 Task: Find connections with filter location Newbury with filter topic #tecnologiawith filter profile language French with filter current company Arcesium with filter school Dibrugarh University with filter industry Agricultural Chemical Manufacturing with filter service category Executive Coaching with filter keywords title Dental Hygienist
Action: Mouse moved to (538, 60)
Screenshot: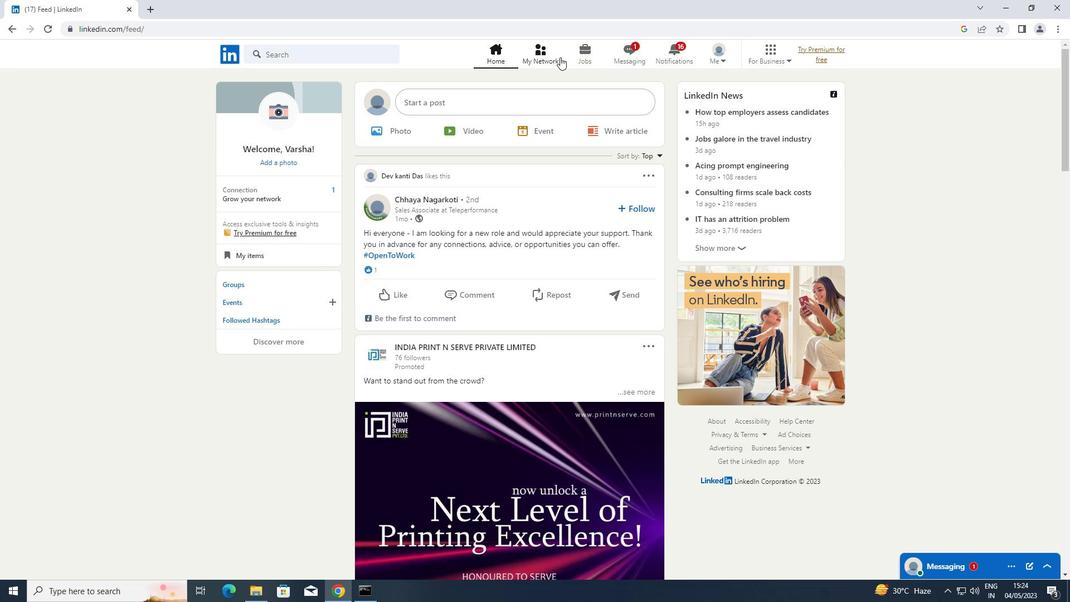 
Action: Mouse pressed left at (538, 60)
Screenshot: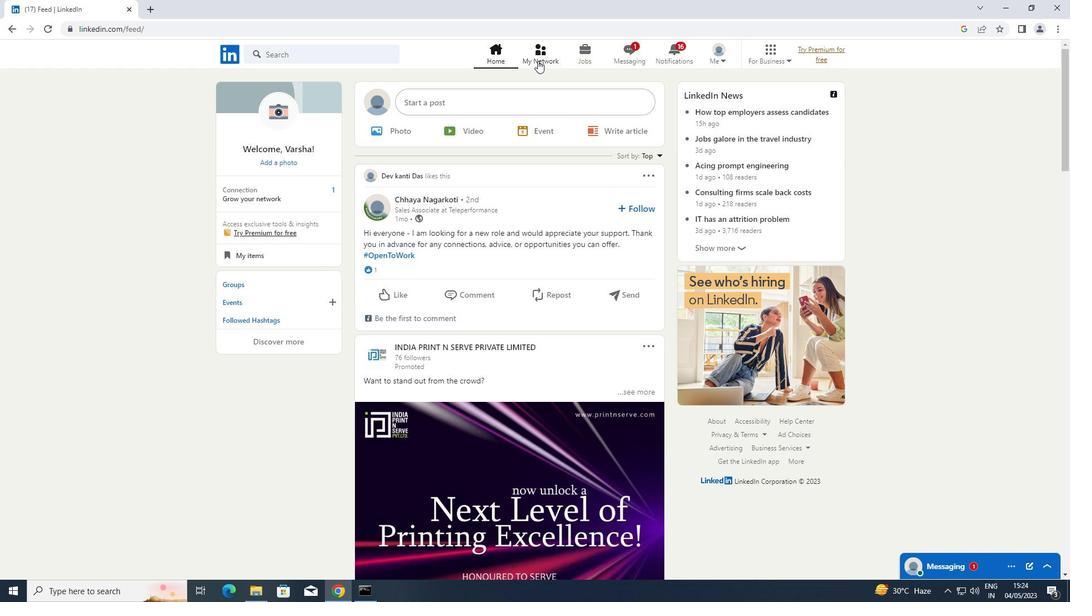 
Action: Mouse moved to (286, 109)
Screenshot: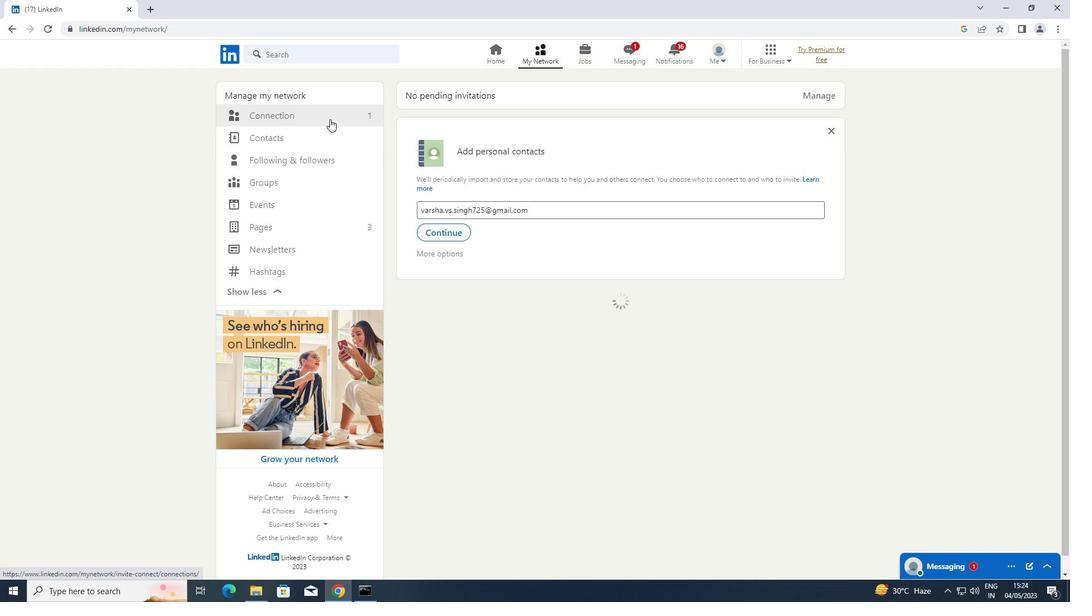 
Action: Mouse pressed left at (286, 109)
Screenshot: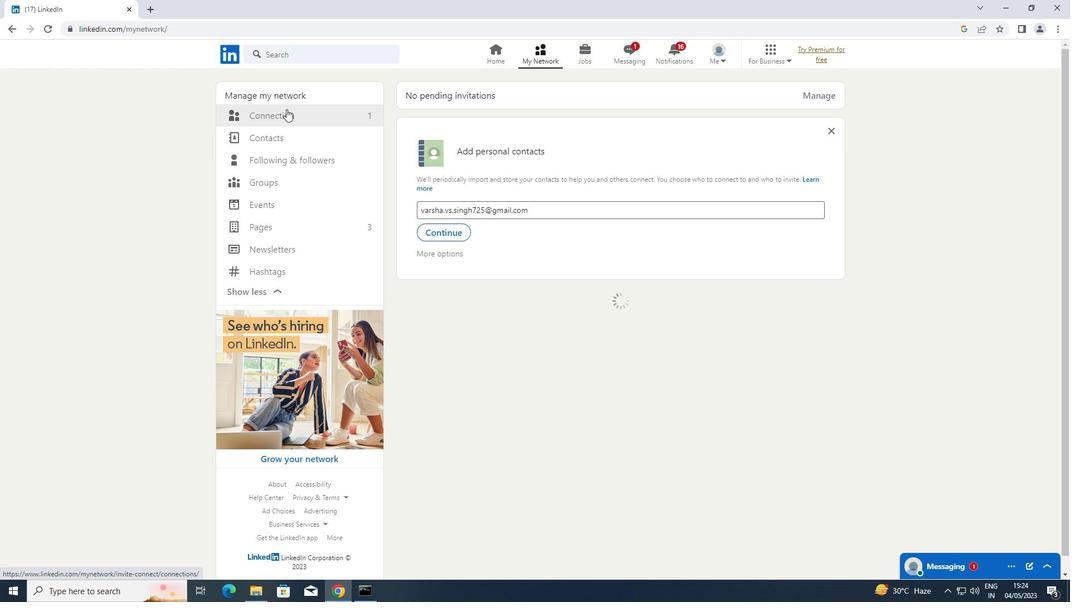 
Action: Mouse moved to (625, 109)
Screenshot: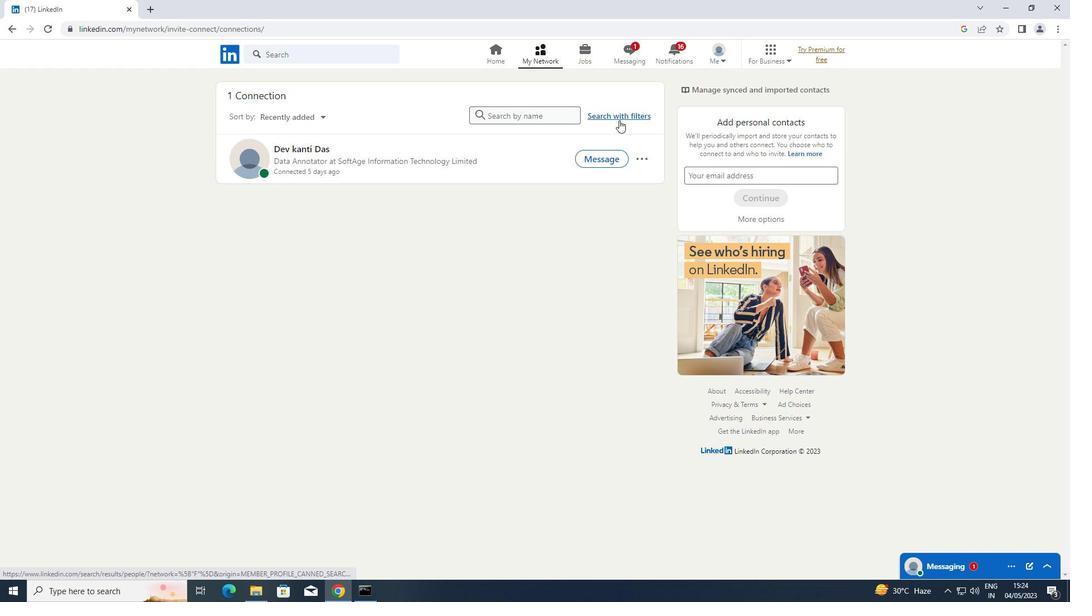 
Action: Mouse pressed left at (625, 109)
Screenshot: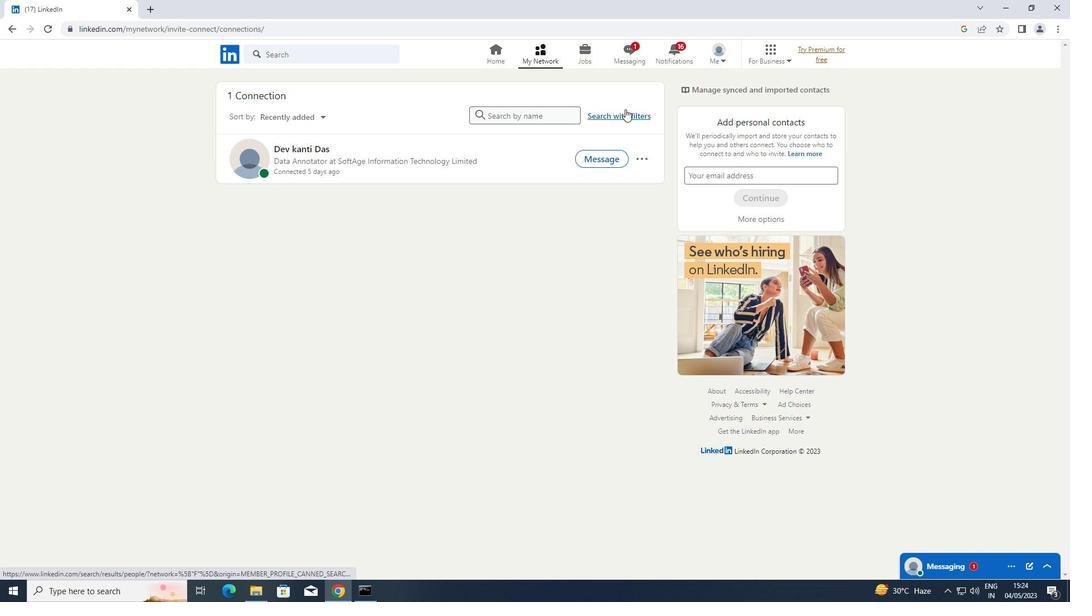 
Action: Mouse moved to (561, 84)
Screenshot: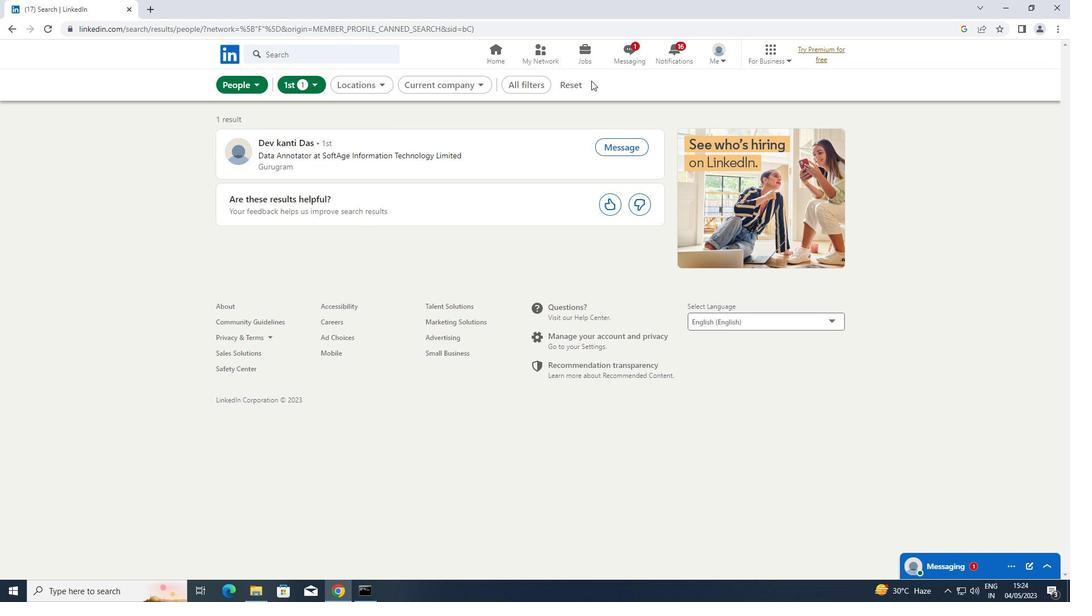 
Action: Mouse pressed left at (561, 84)
Screenshot: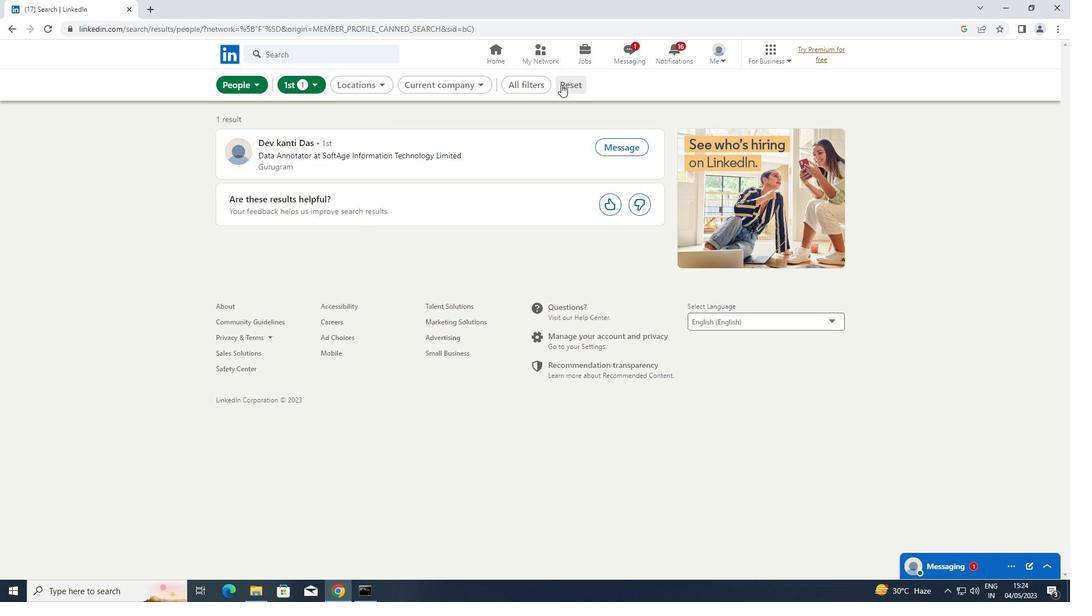 
Action: Mouse moved to (553, 85)
Screenshot: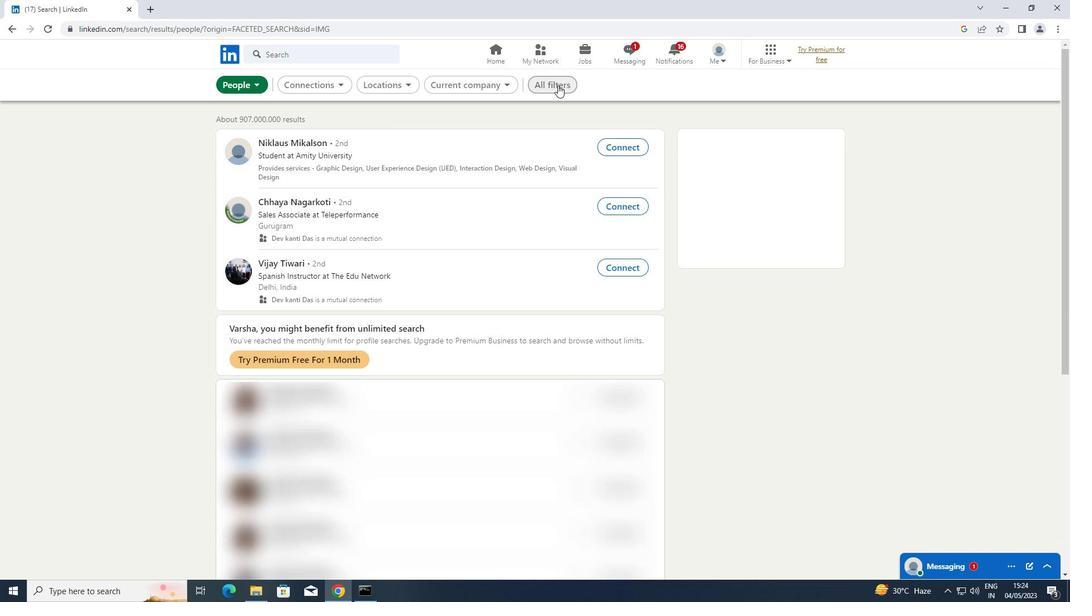 
Action: Mouse pressed left at (553, 85)
Screenshot: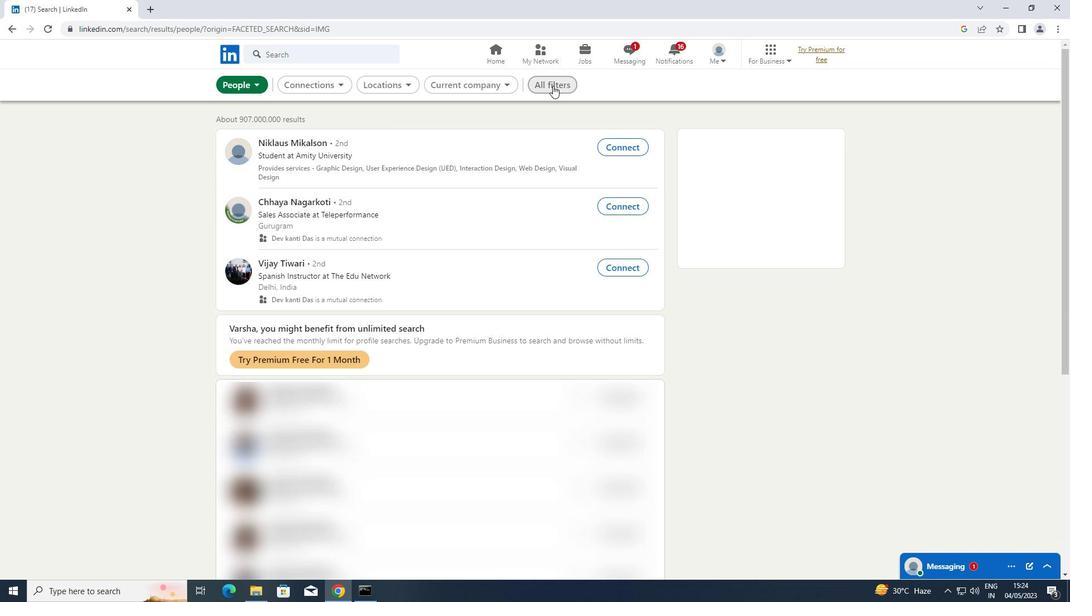 
Action: Mouse moved to (839, 233)
Screenshot: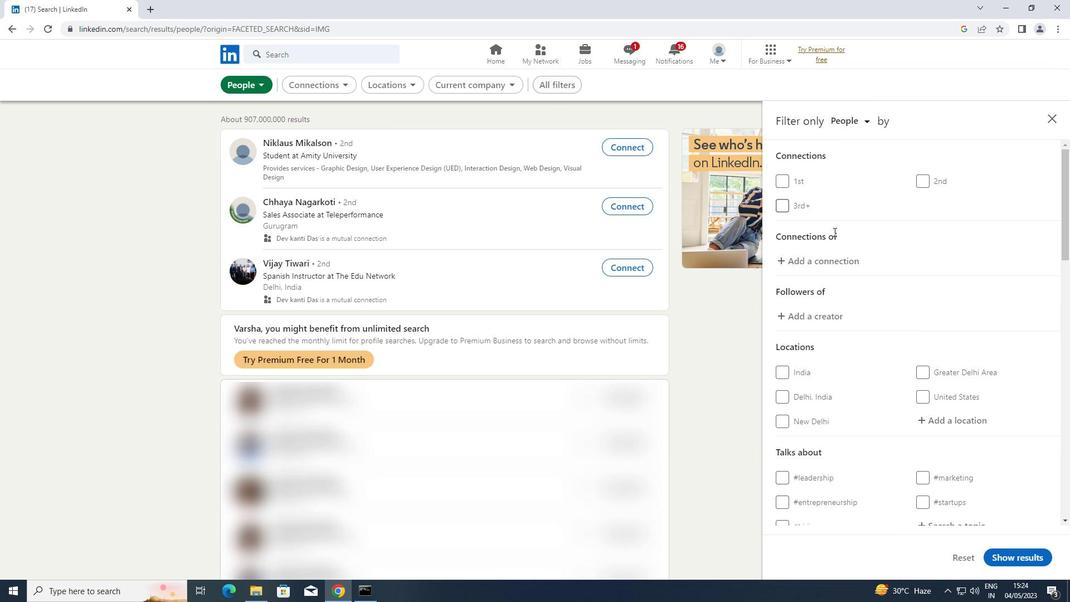 
Action: Mouse scrolled (839, 233) with delta (0, 0)
Screenshot: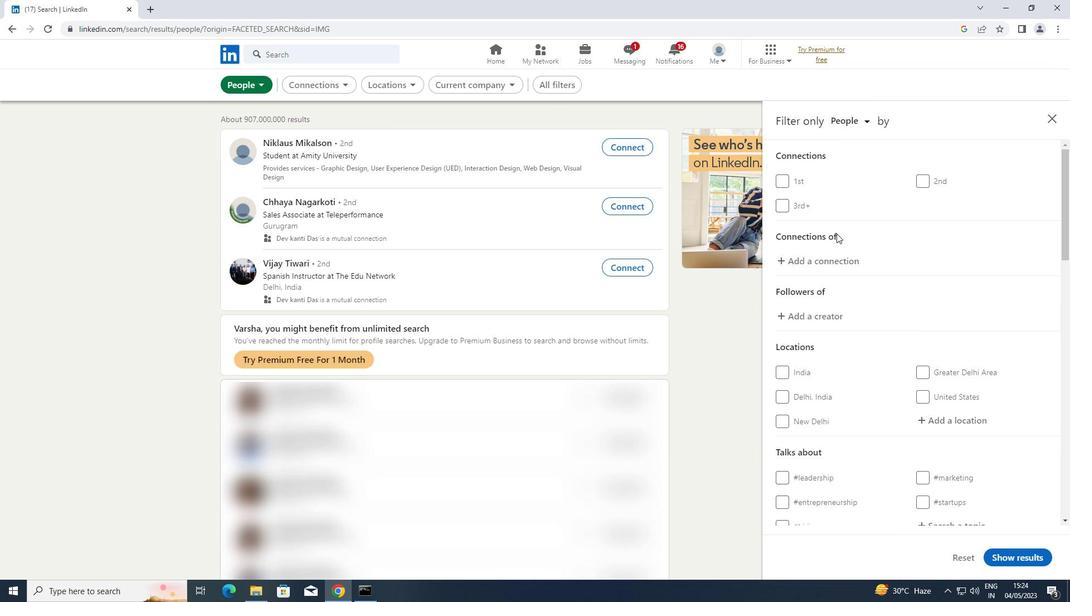 
Action: Mouse scrolled (839, 233) with delta (0, 0)
Screenshot: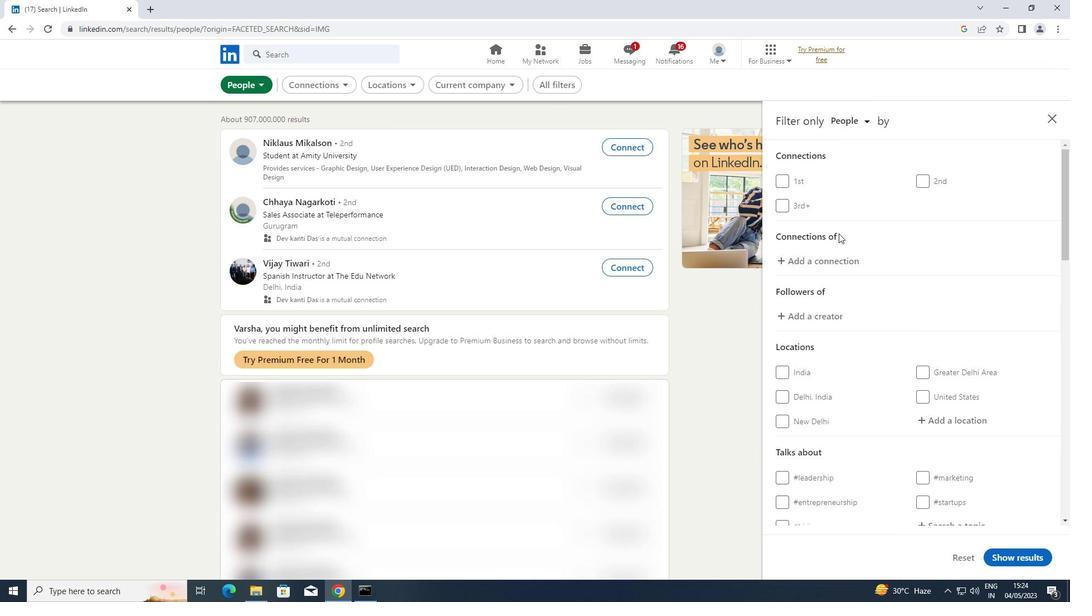 
Action: Mouse moved to (931, 311)
Screenshot: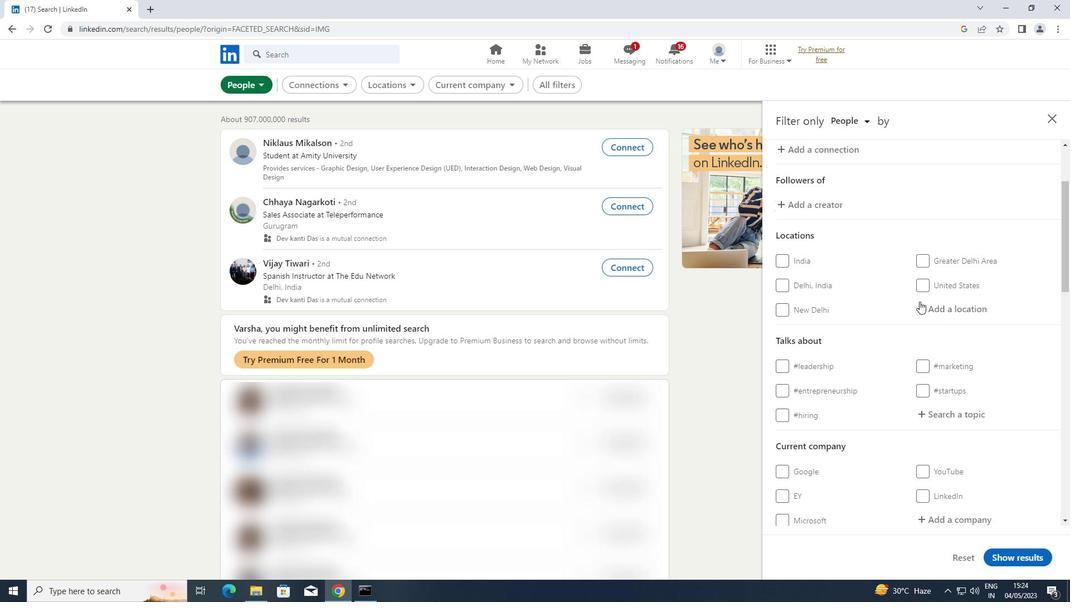 
Action: Mouse pressed left at (931, 311)
Screenshot: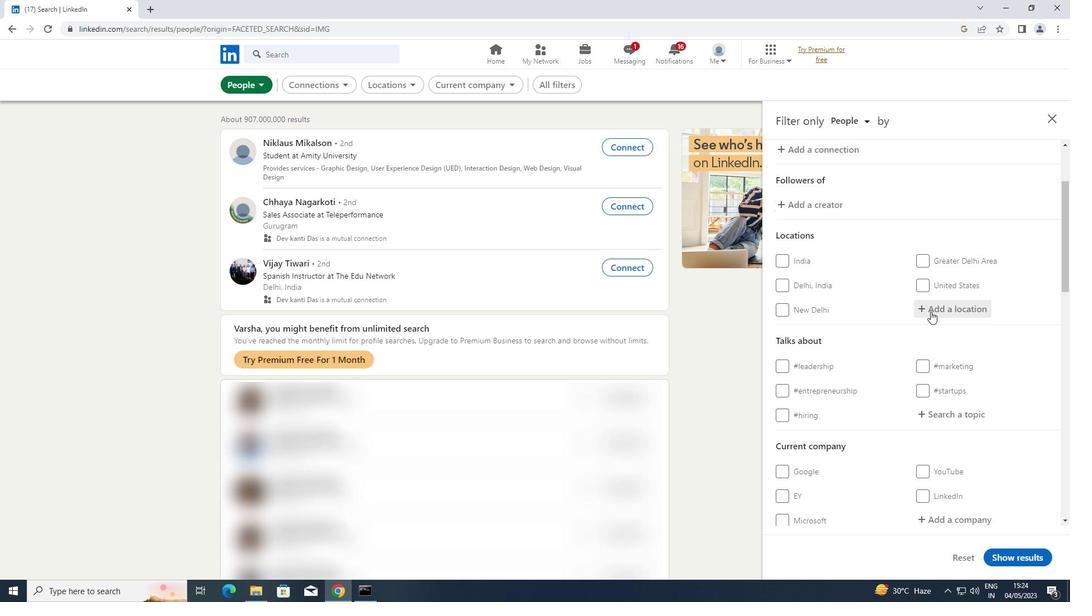 
Action: Mouse moved to (931, 311)
Screenshot: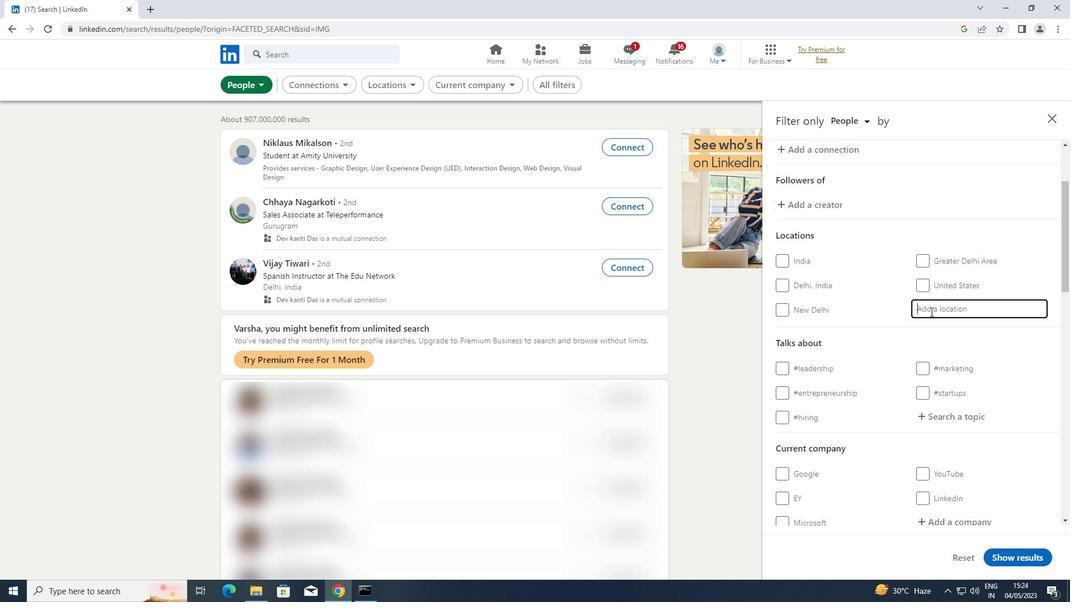
Action: Key pressed <Key.shift>NEWBURY<Key.enter>
Screenshot: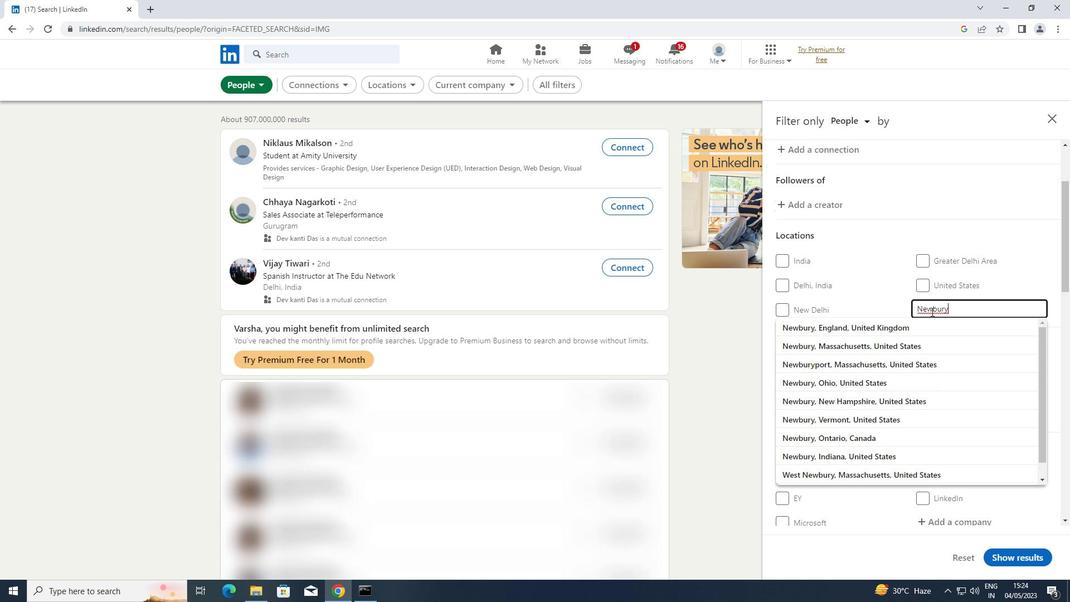 
Action: Mouse moved to (938, 420)
Screenshot: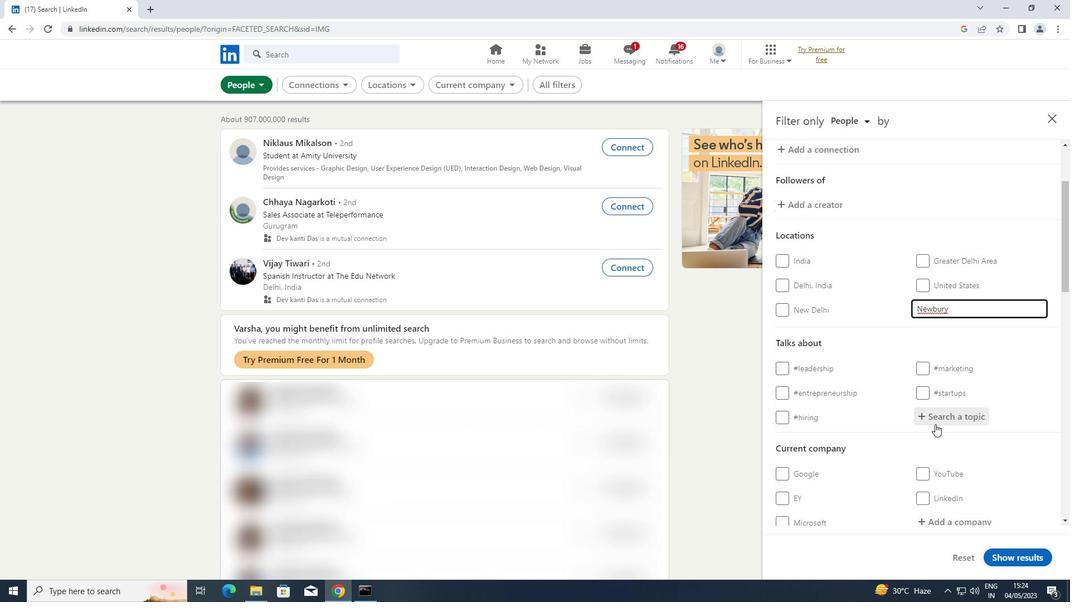 
Action: Mouse pressed left at (938, 420)
Screenshot: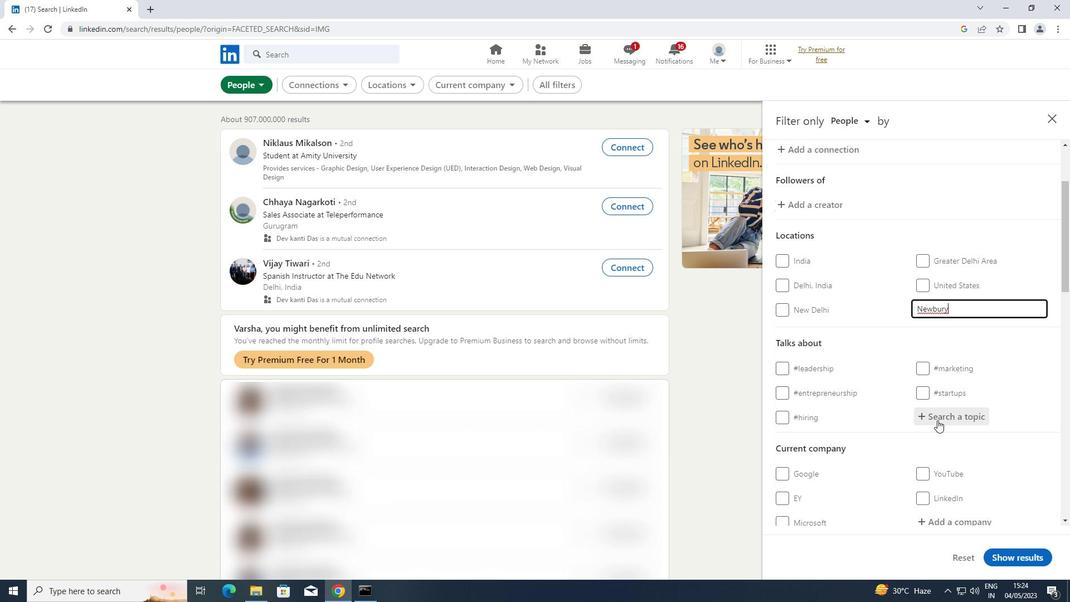
Action: Key pressed TECNOLOGIA<Key.enter>
Screenshot: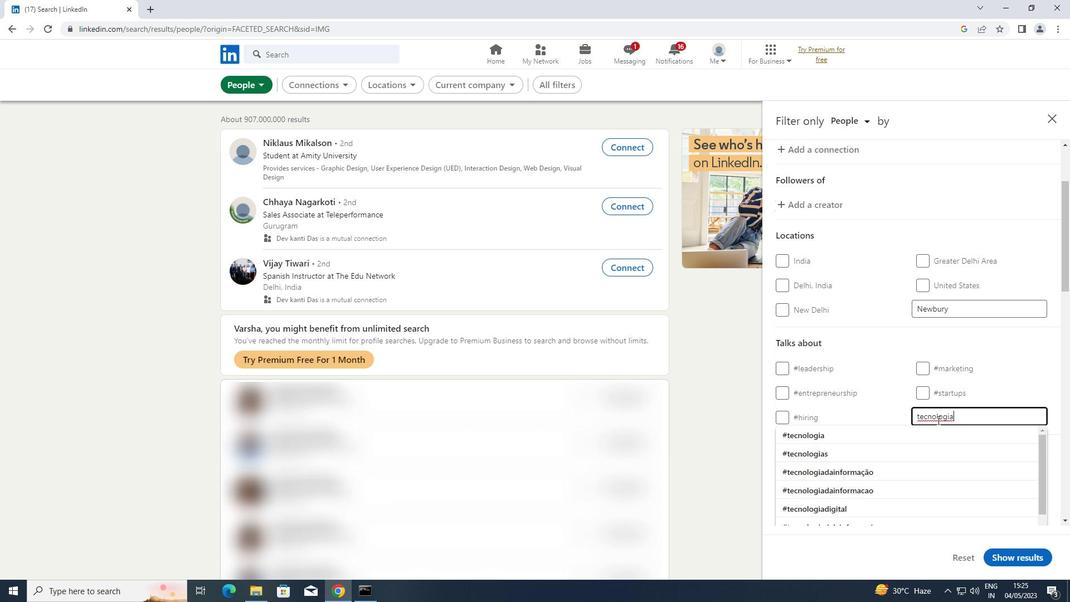 
Action: Mouse moved to (935, 408)
Screenshot: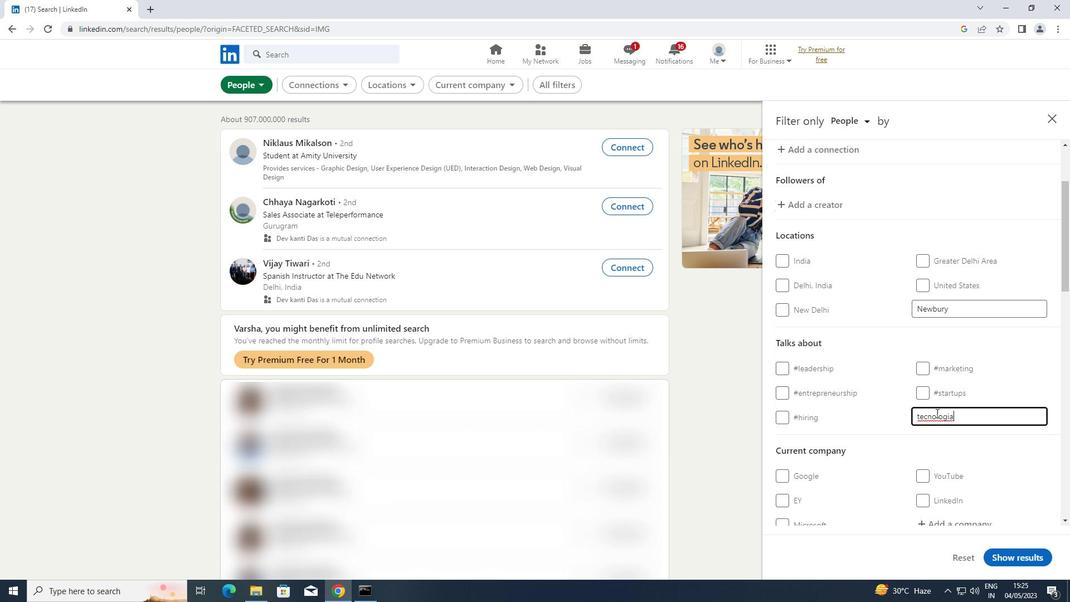 
Action: Mouse scrolled (935, 408) with delta (0, 0)
Screenshot: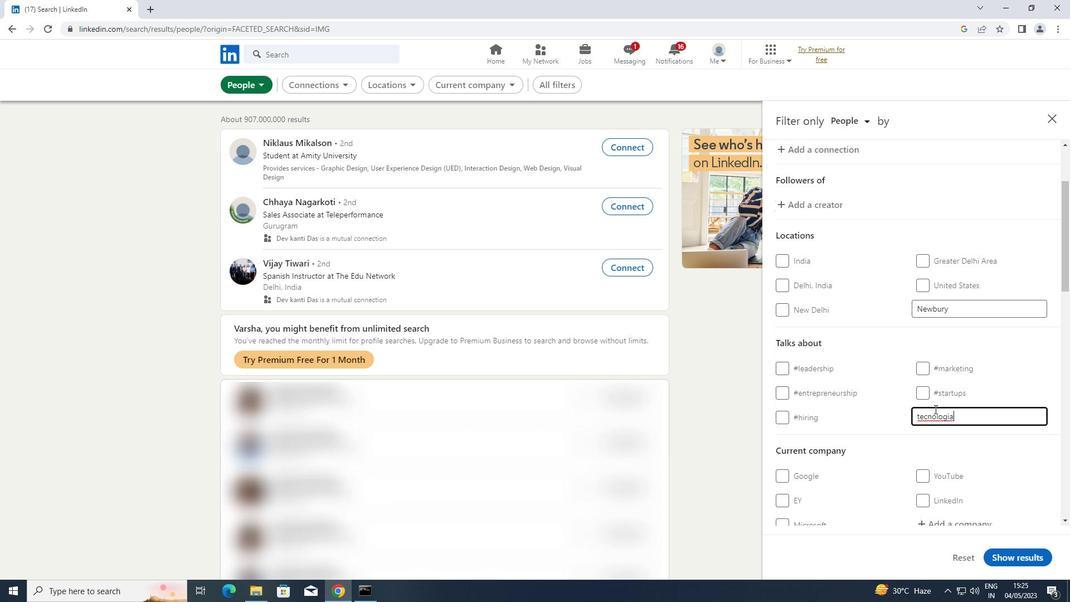 
Action: Mouse scrolled (935, 408) with delta (0, 0)
Screenshot: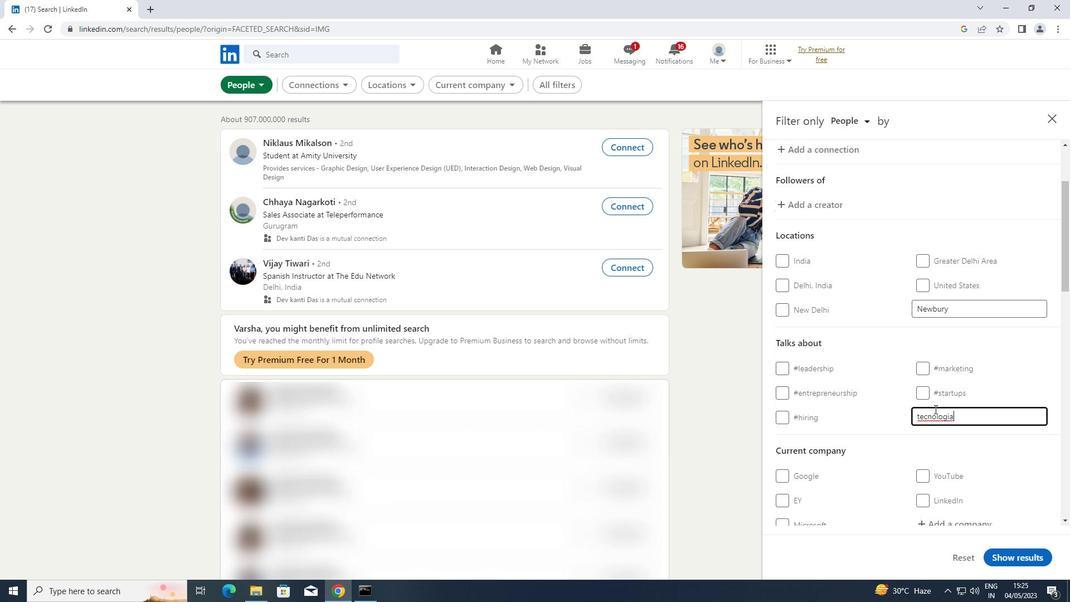 
Action: Mouse scrolled (935, 408) with delta (0, 0)
Screenshot: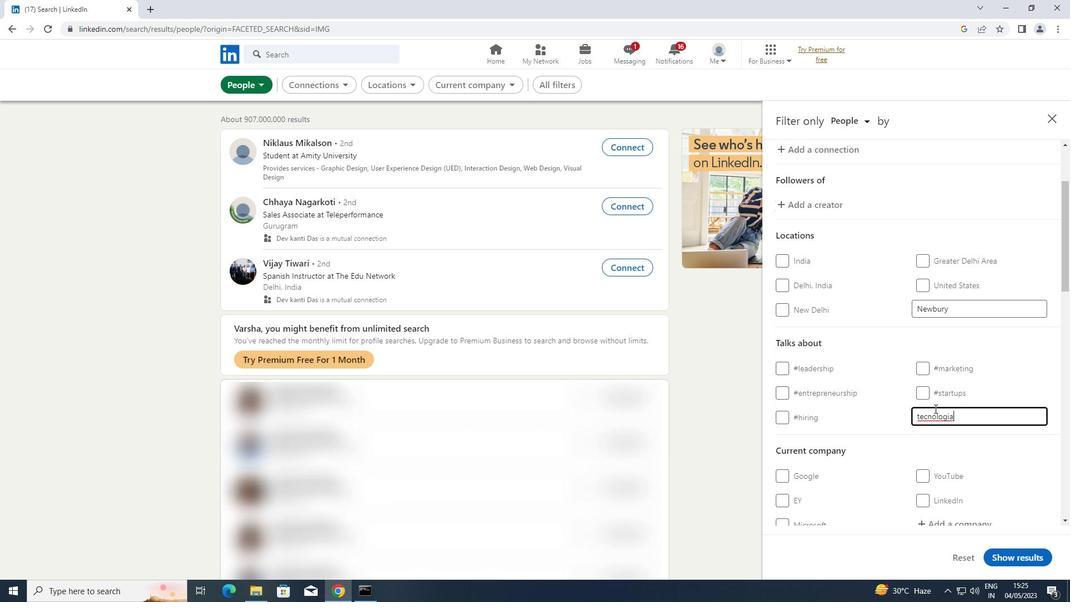 
Action: Mouse moved to (934, 408)
Screenshot: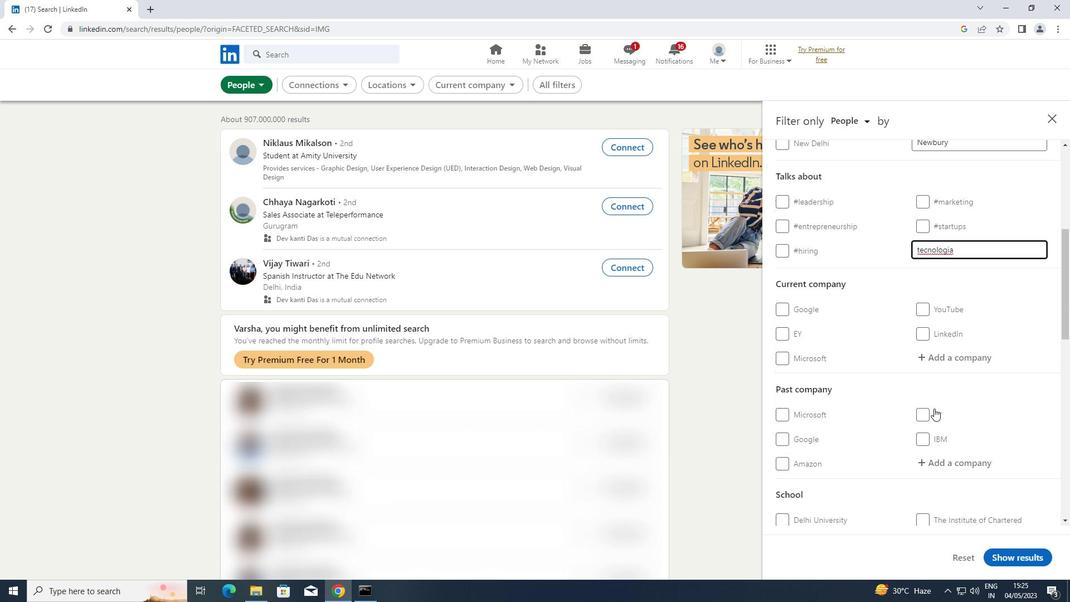 
Action: Mouse scrolled (934, 407) with delta (0, 0)
Screenshot: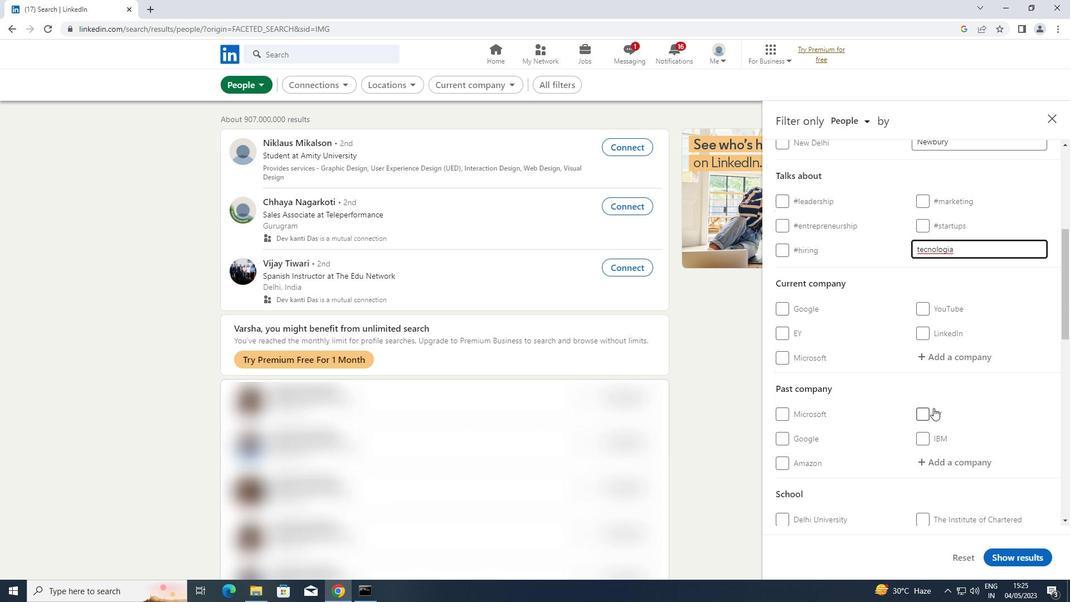 
Action: Mouse scrolled (934, 407) with delta (0, 0)
Screenshot: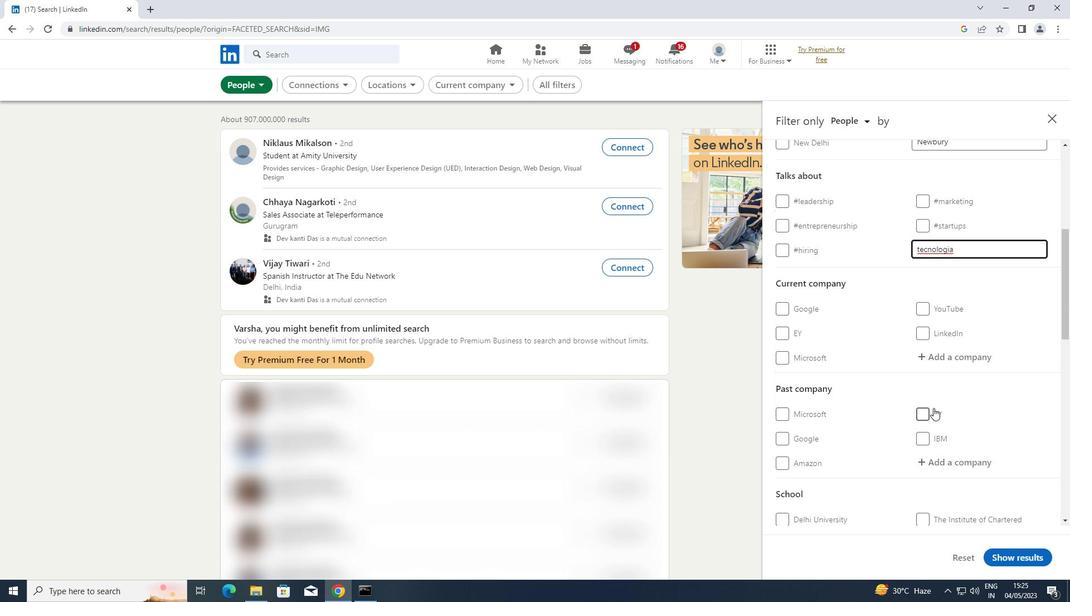 
Action: Mouse scrolled (934, 407) with delta (0, 0)
Screenshot: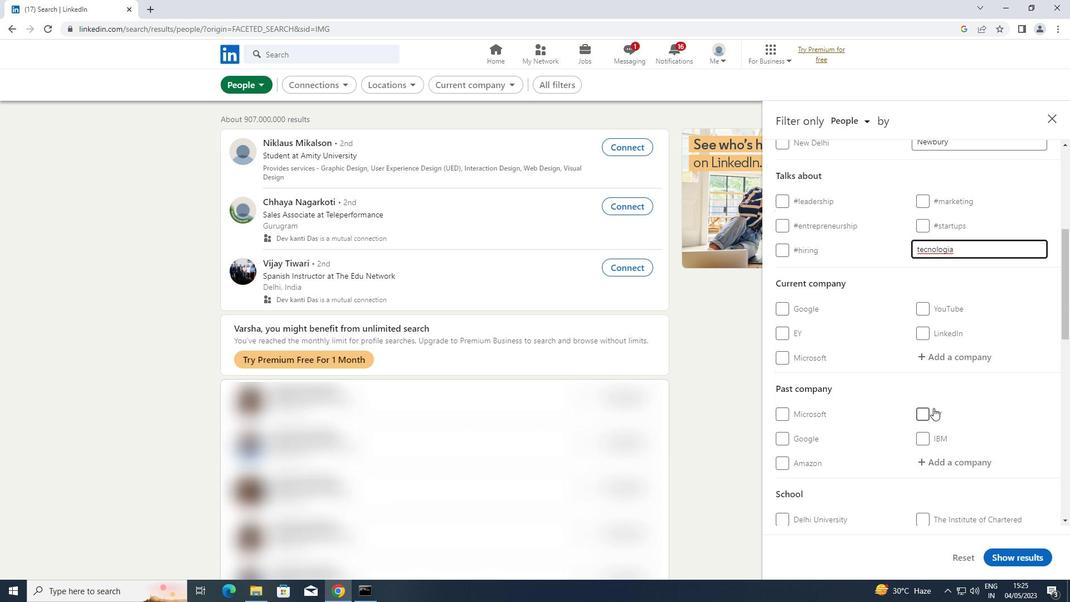 
Action: Mouse scrolled (934, 407) with delta (0, 0)
Screenshot: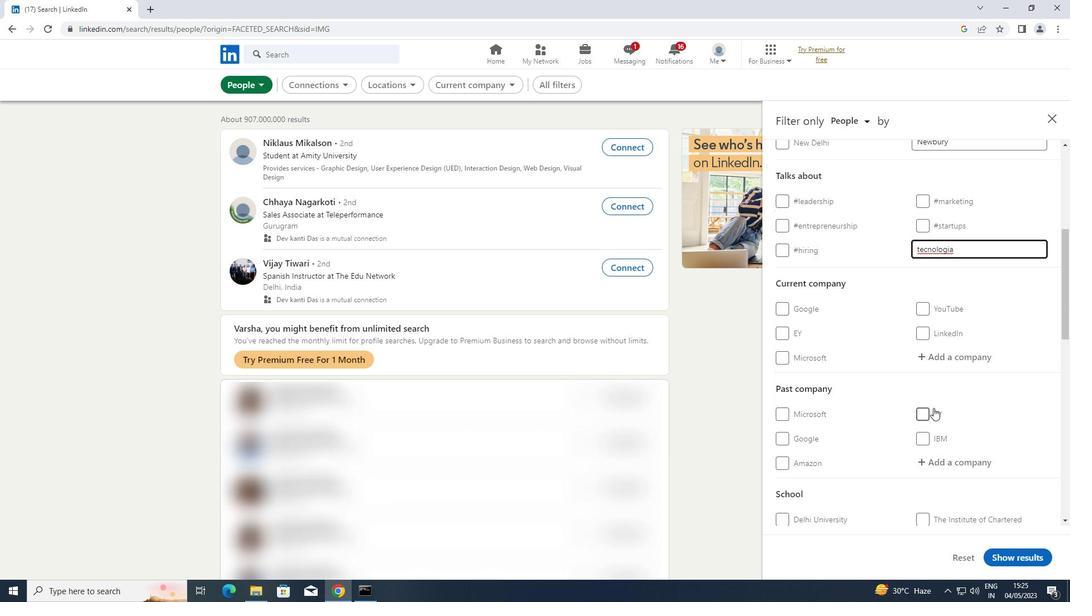 
Action: Mouse moved to (933, 407)
Screenshot: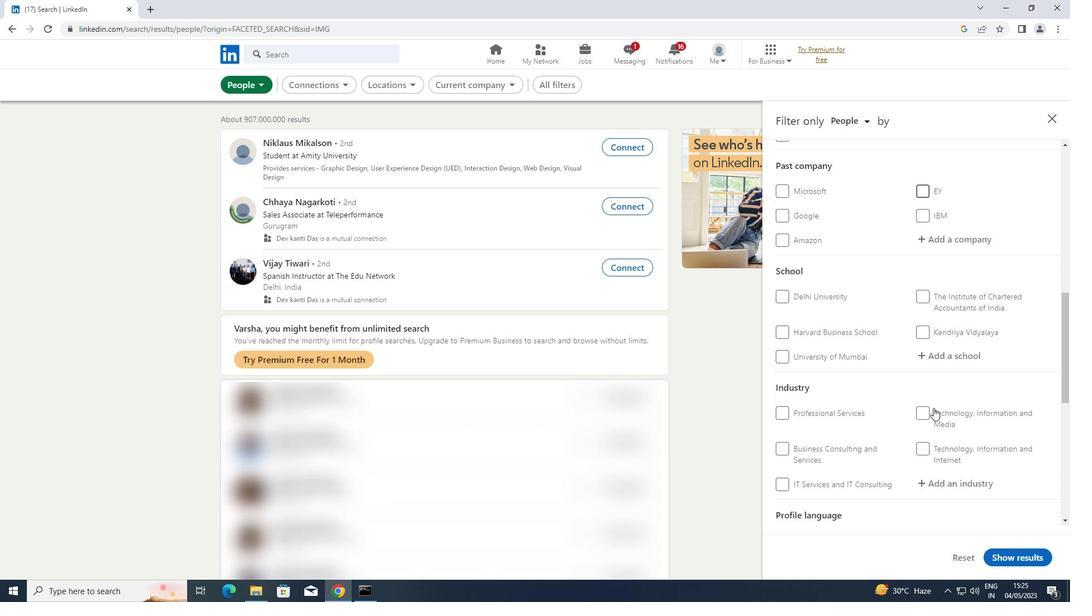 
Action: Mouse scrolled (933, 406) with delta (0, 0)
Screenshot: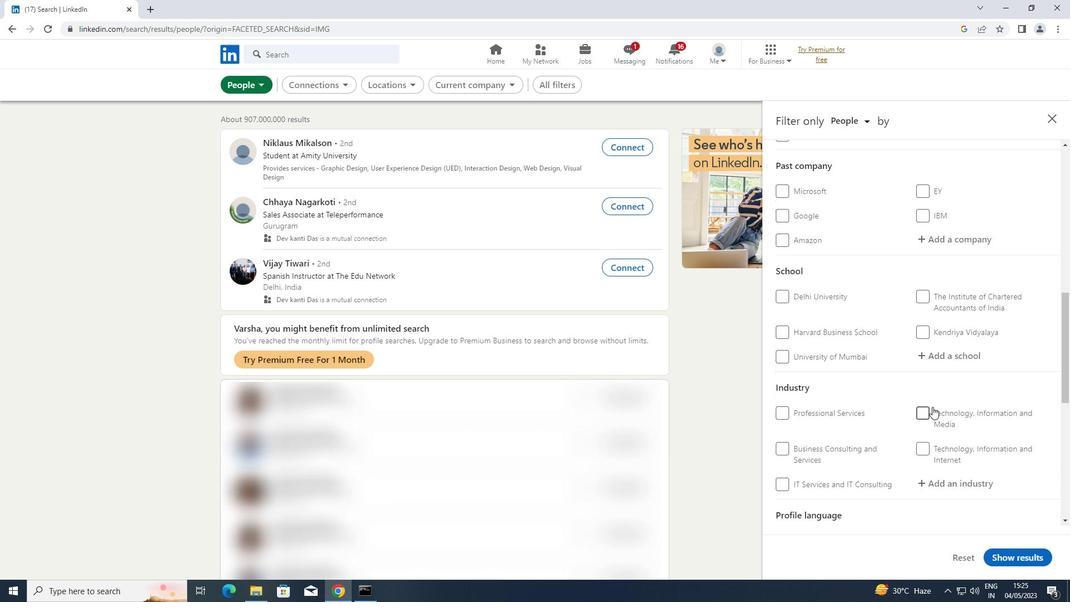 
Action: Mouse scrolled (933, 406) with delta (0, 0)
Screenshot: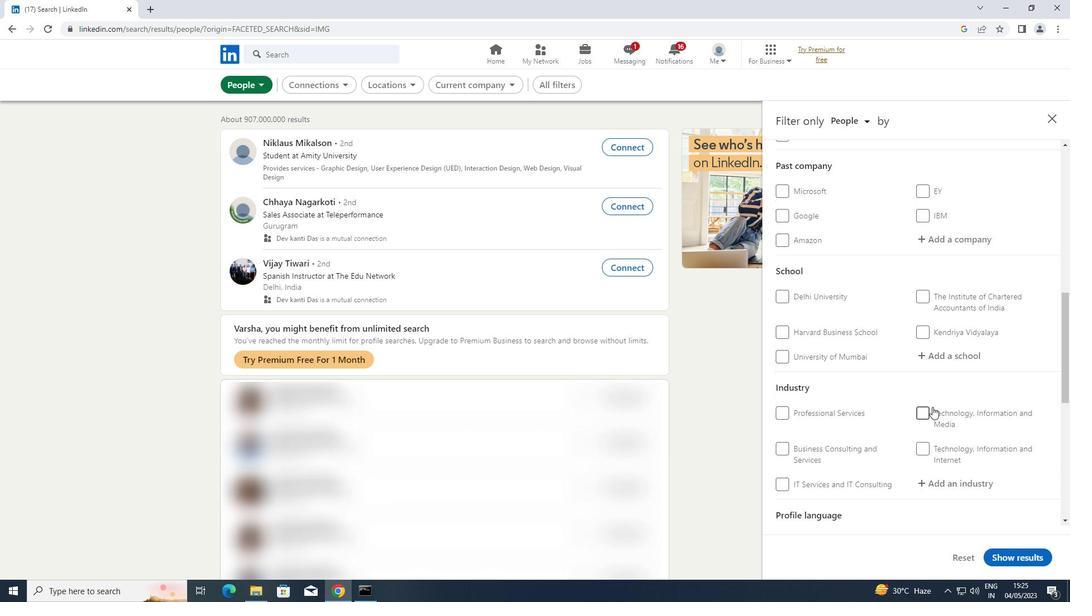 
Action: Mouse scrolled (933, 406) with delta (0, 0)
Screenshot: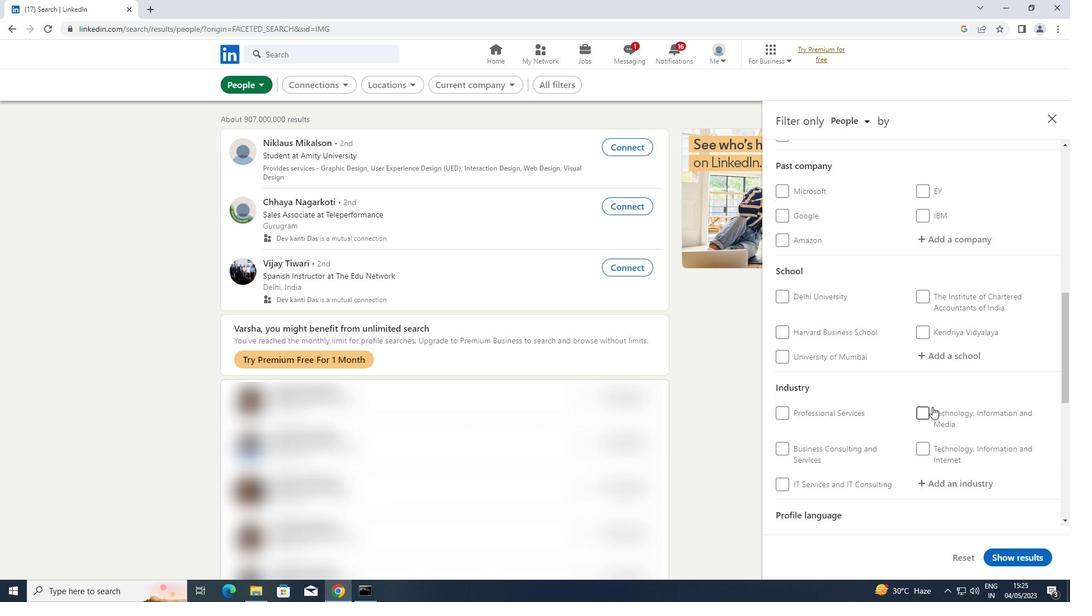 
Action: Mouse moved to (926, 369)
Screenshot: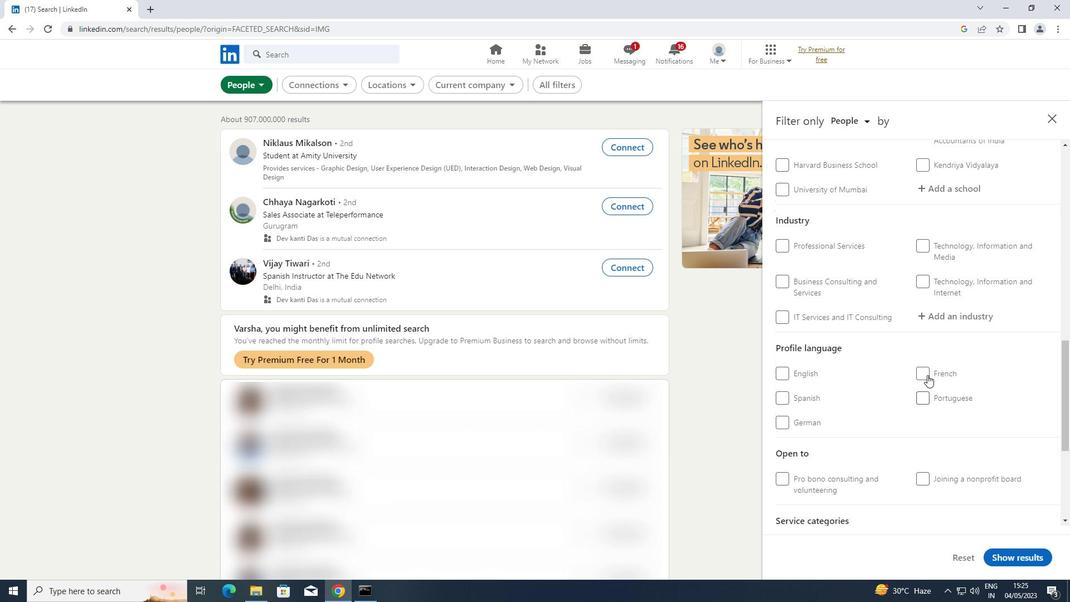 
Action: Mouse pressed left at (926, 369)
Screenshot: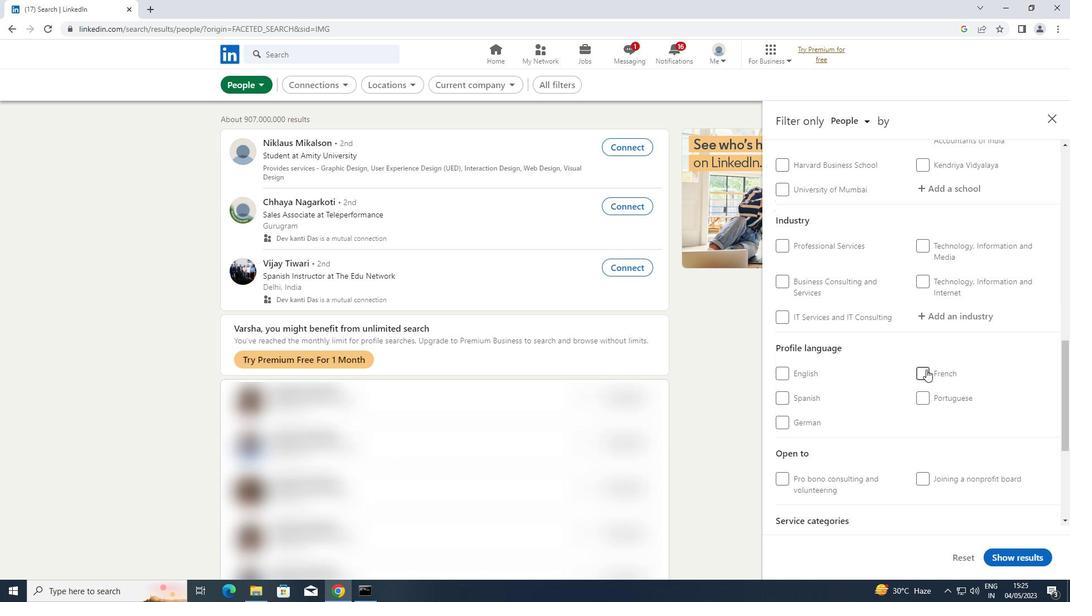 
Action: Mouse scrolled (926, 370) with delta (0, 0)
Screenshot: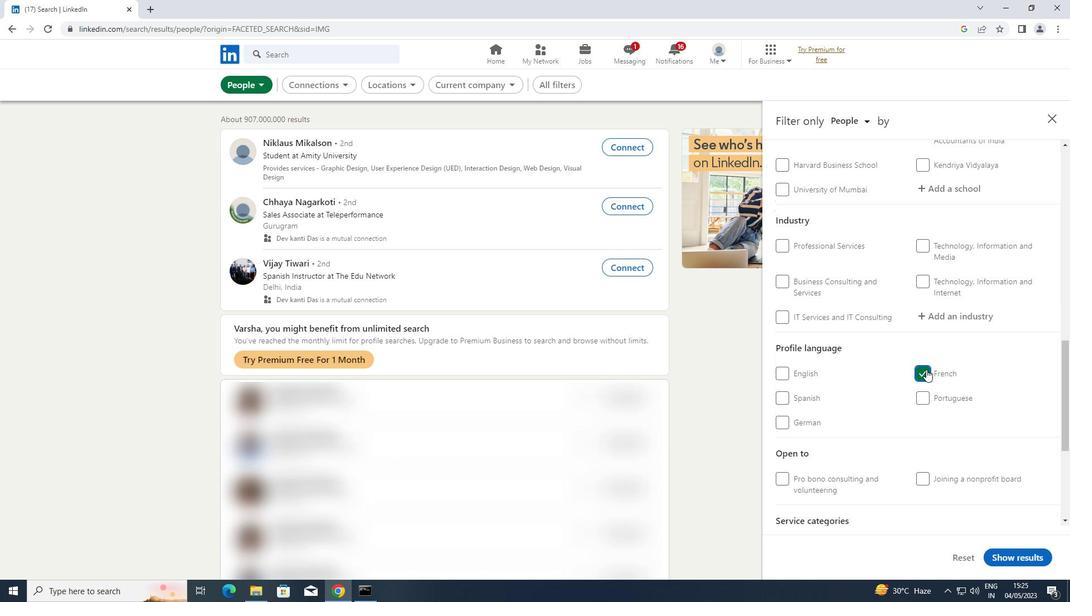 
Action: Mouse scrolled (926, 370) with delta (0, 0)
Screenshot: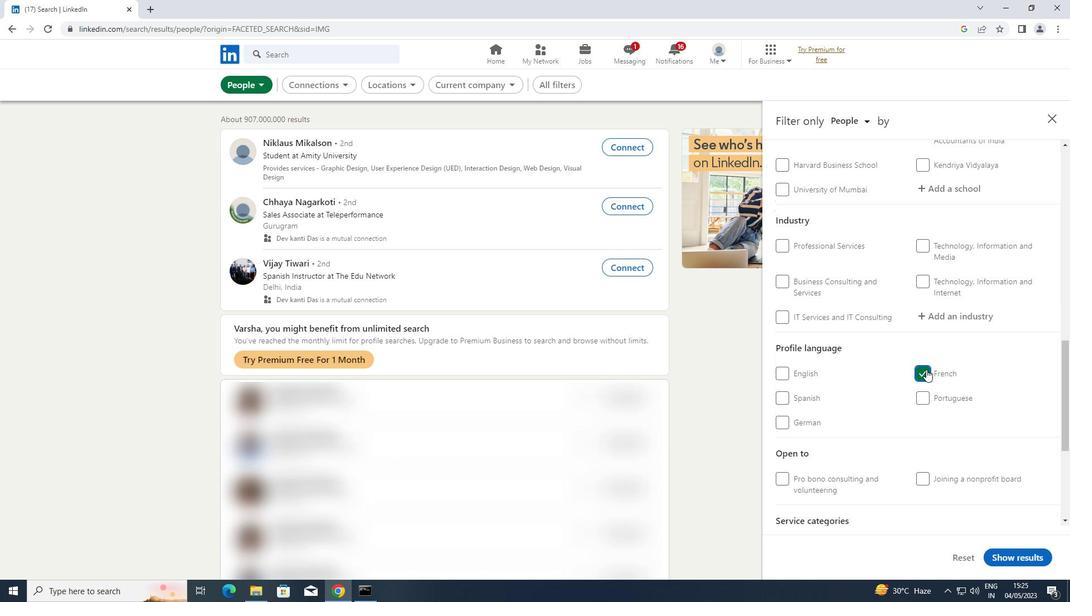 
Action: Mouse scrolled (926, 370) with delta (0, 0)
Screenshot: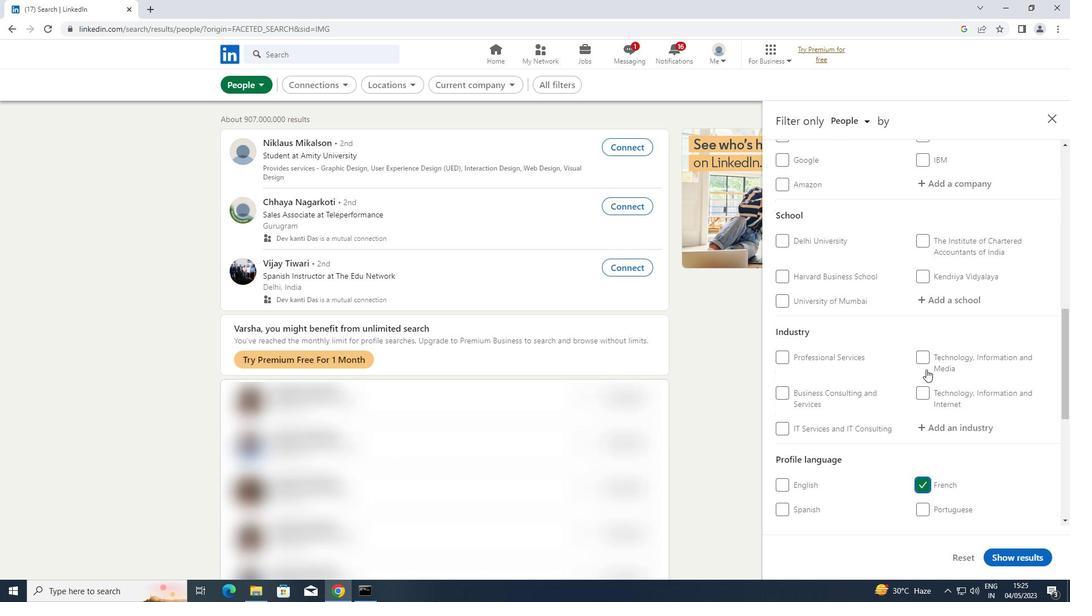 
Action: Mouse scrolled (926, 370) with delta (0, 0)
Screenshot: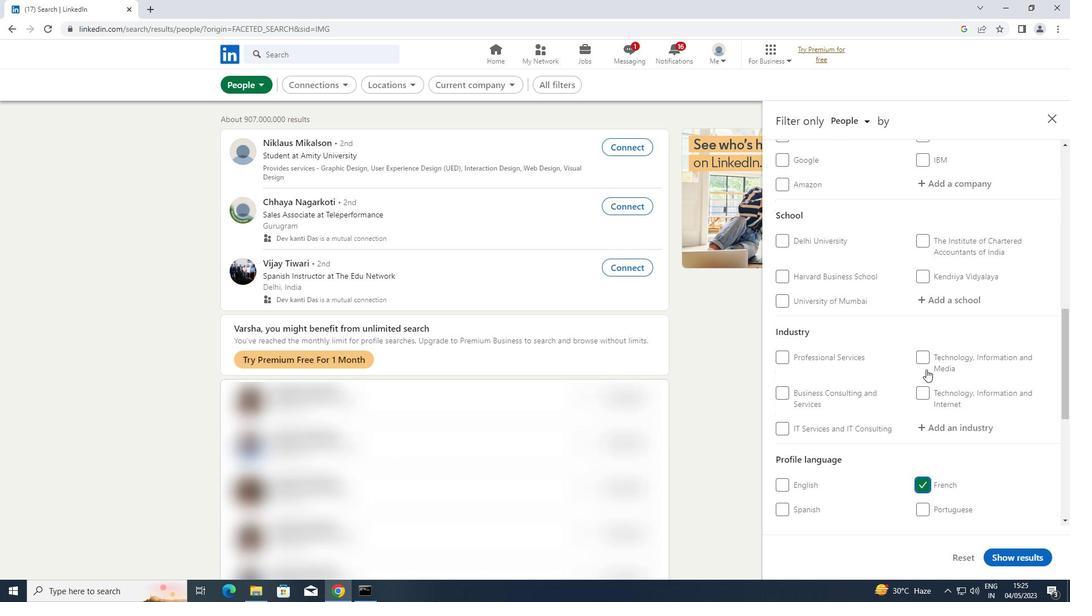 
Action: Mouse scrolled (926, 370) with delta (0, 0)
Screenshot: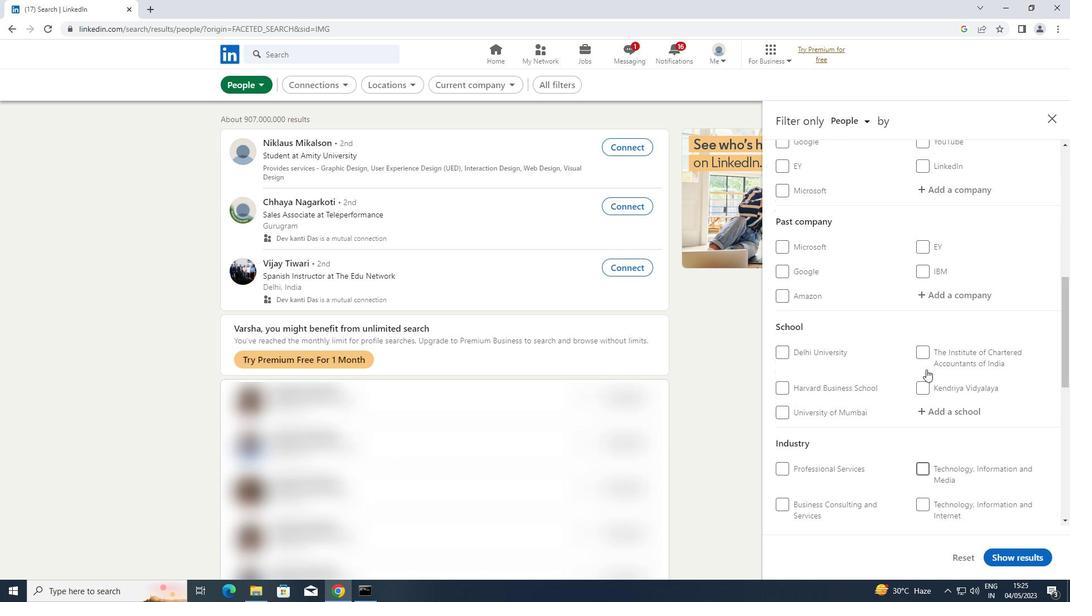 
Action: Mouse moved to (970, 249)
Screenshot: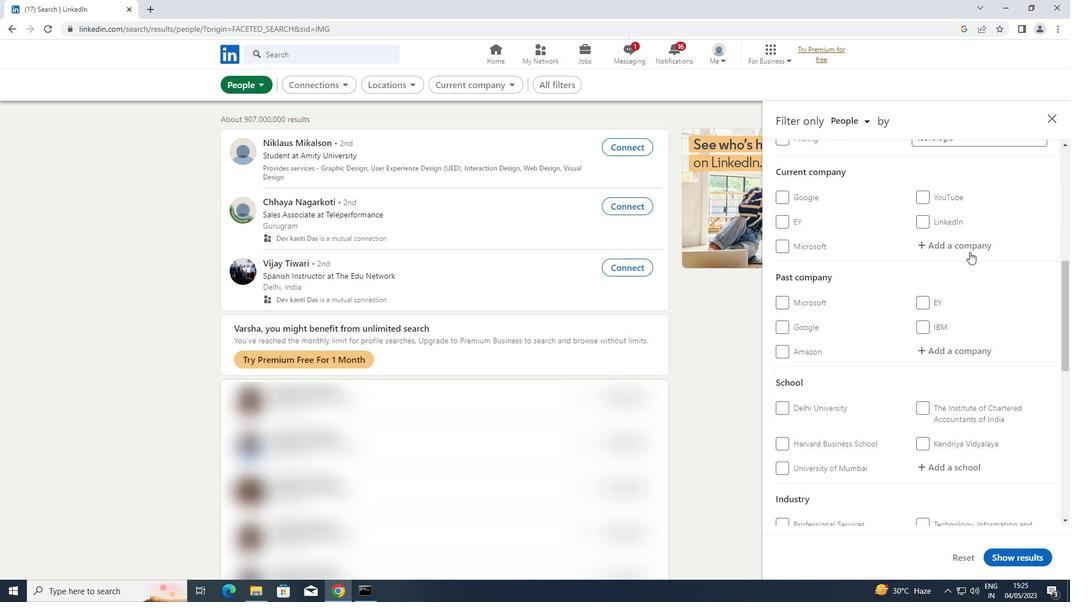
Action: Mouse pressed left at (970, 249)
Screenshot: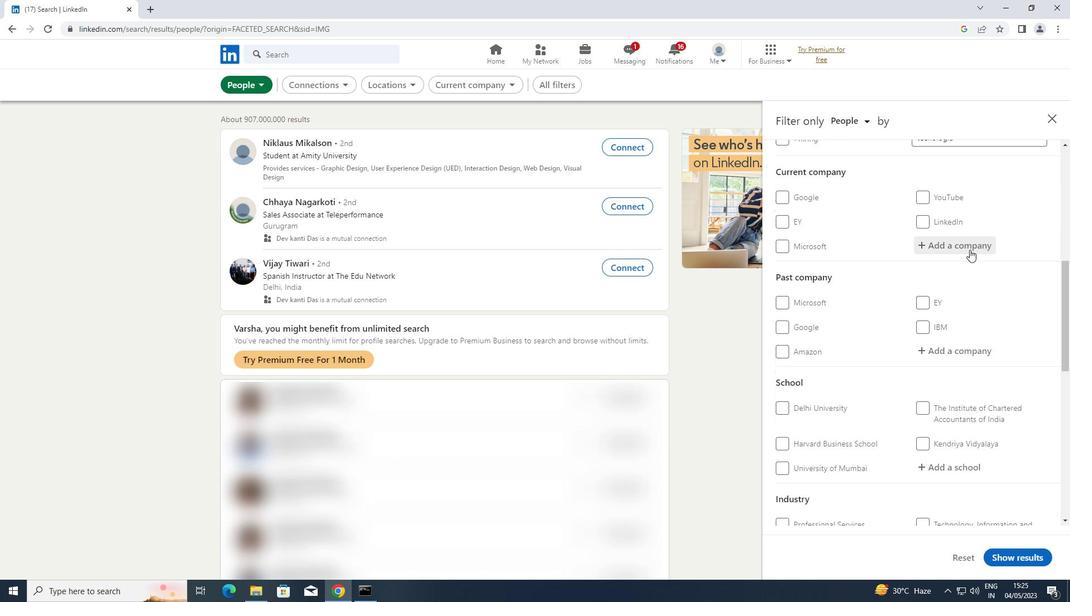 
Action: Key pressed <Key.shift>ARCESIUM
Screenshot: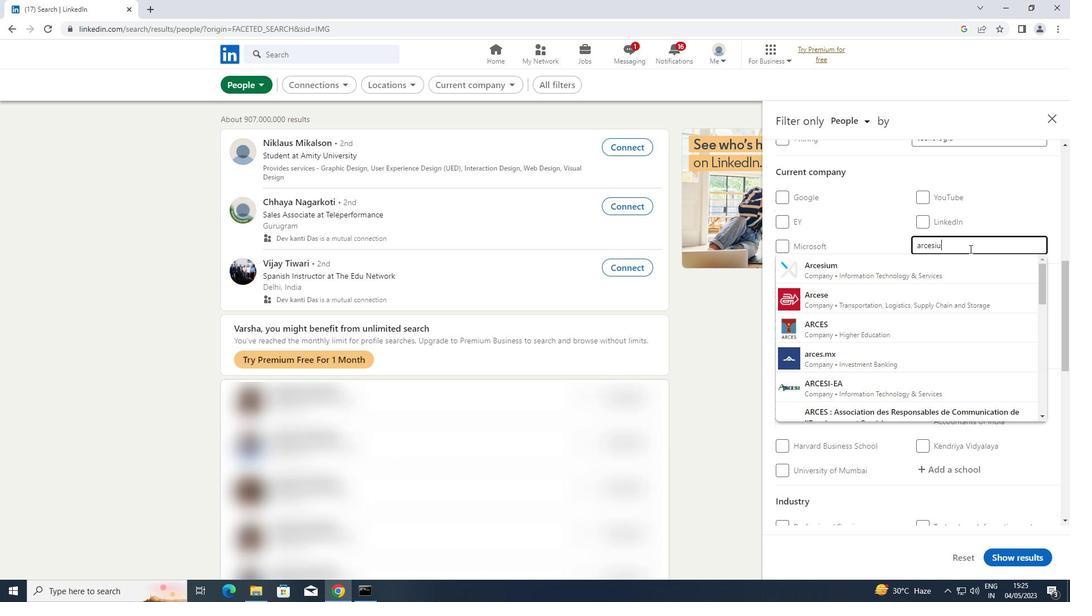 
Action: Mouse moved to (920, 267)
Screenshot: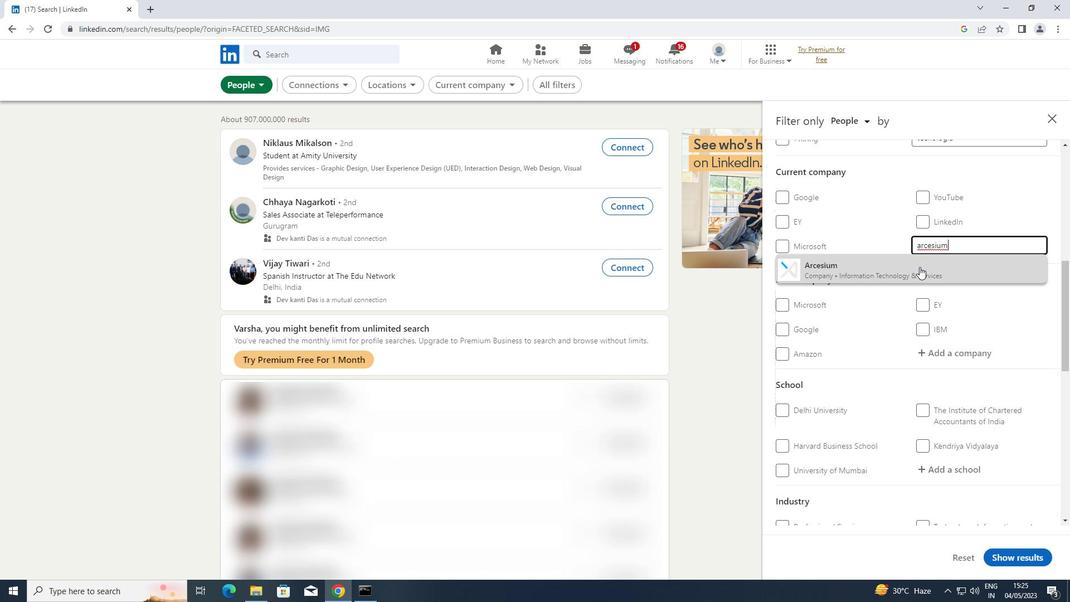 
Action: Mouse pressed left at (920, 267)
Screenshot: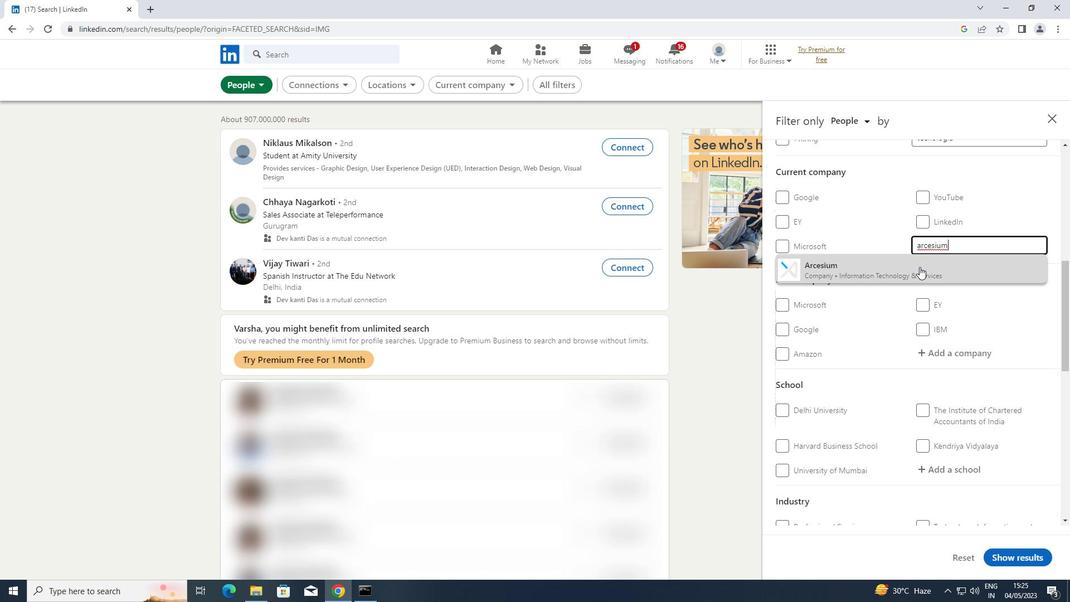 
Action: Mouse scrolled (920, 266) with delta (0, 0)
Screenshot: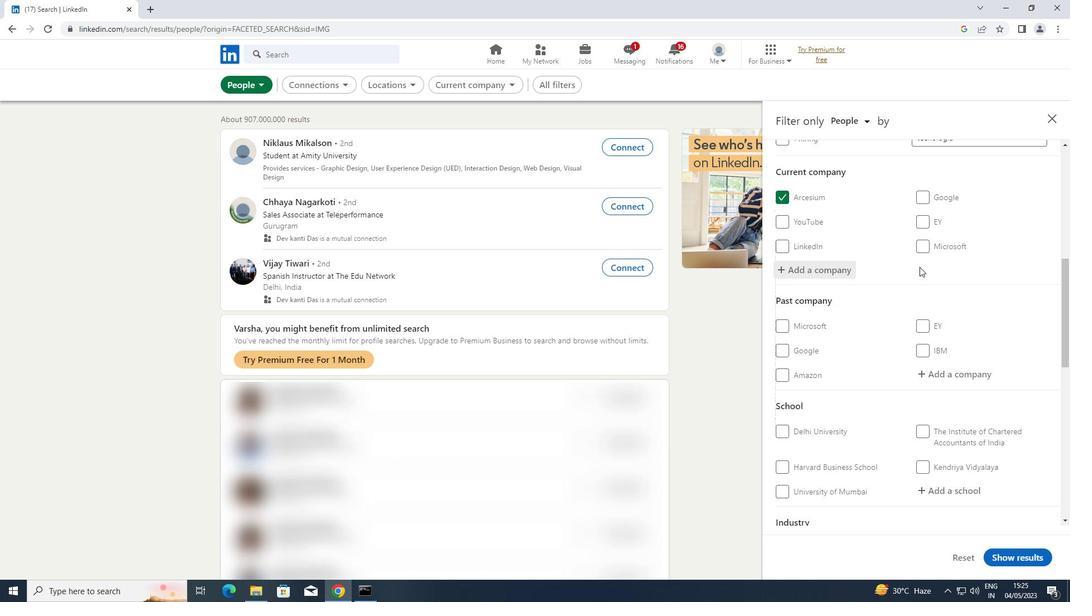 
Action: Mouse scrolled (920, 266) with delta (0, 0)
Screenshot: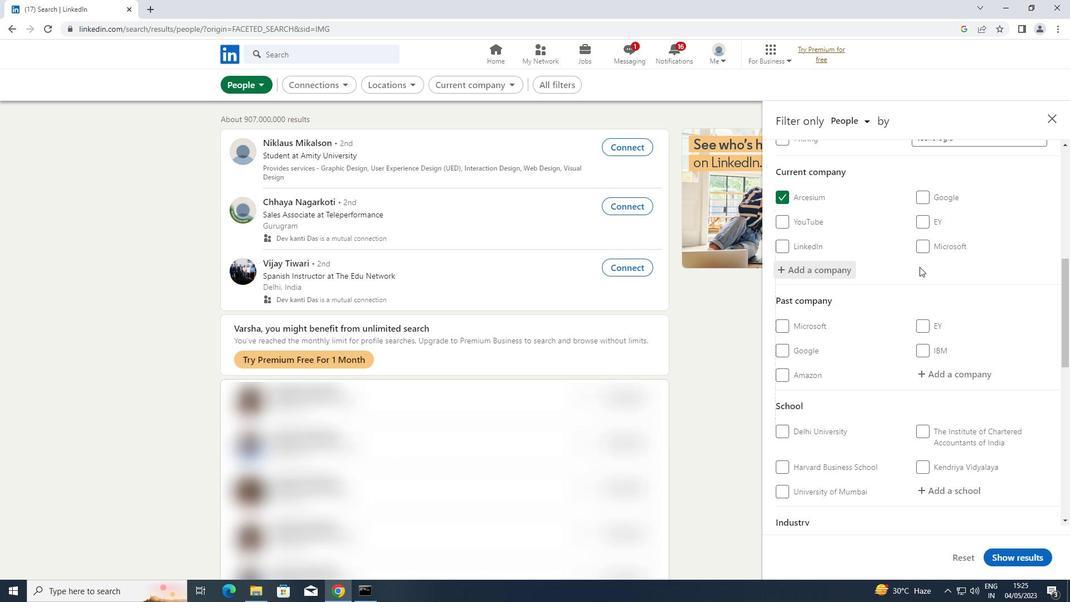 
Action: Mouse scrolled (920, 266) with delta (0, 0)
Screenshot: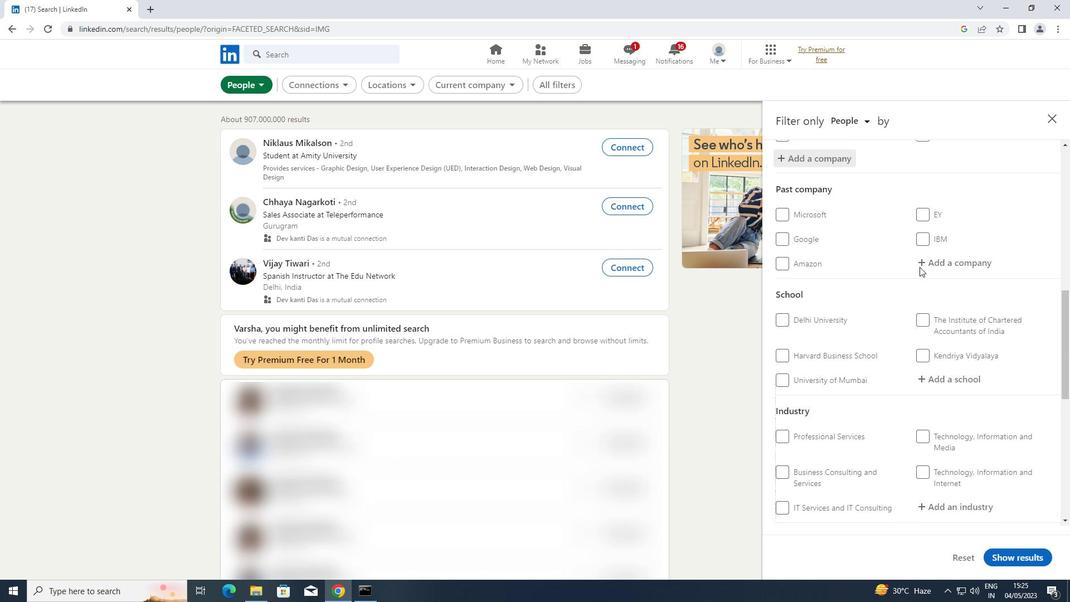 
Action: Mouse moved to (946, 316)
Screenshot: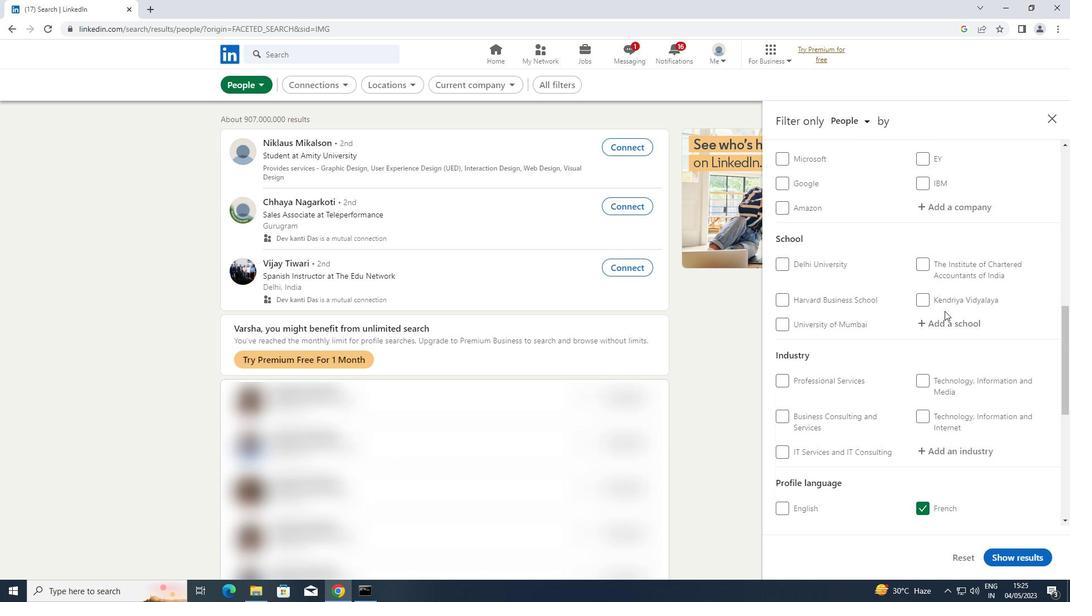 
Action: Mouse pressed left at (946, 316)
Screenshot: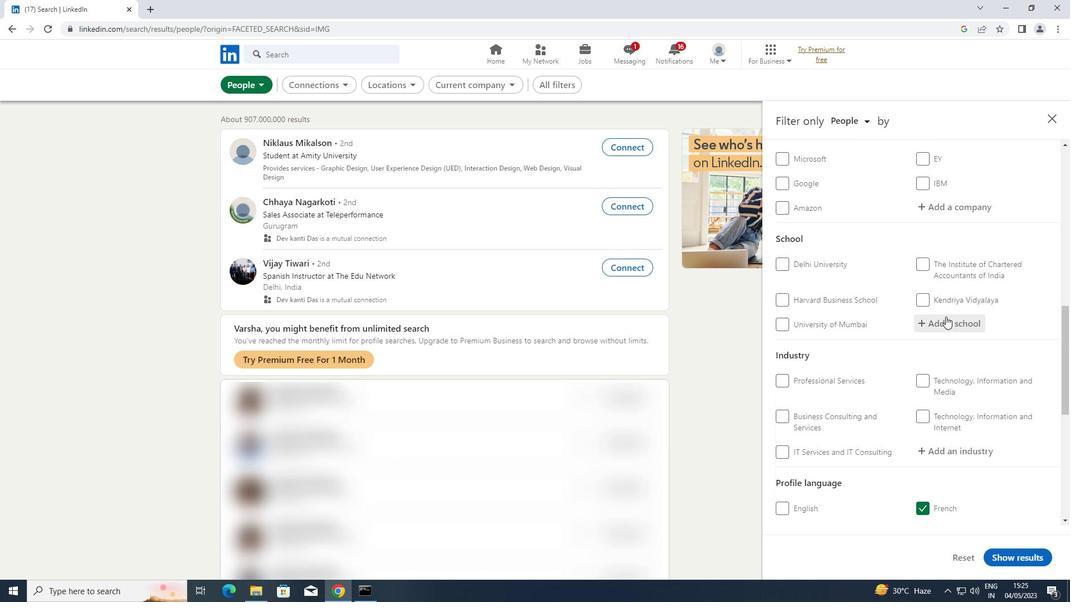 
Action: Key pressed <Key.shift>DIBRUGARH
Screenshot: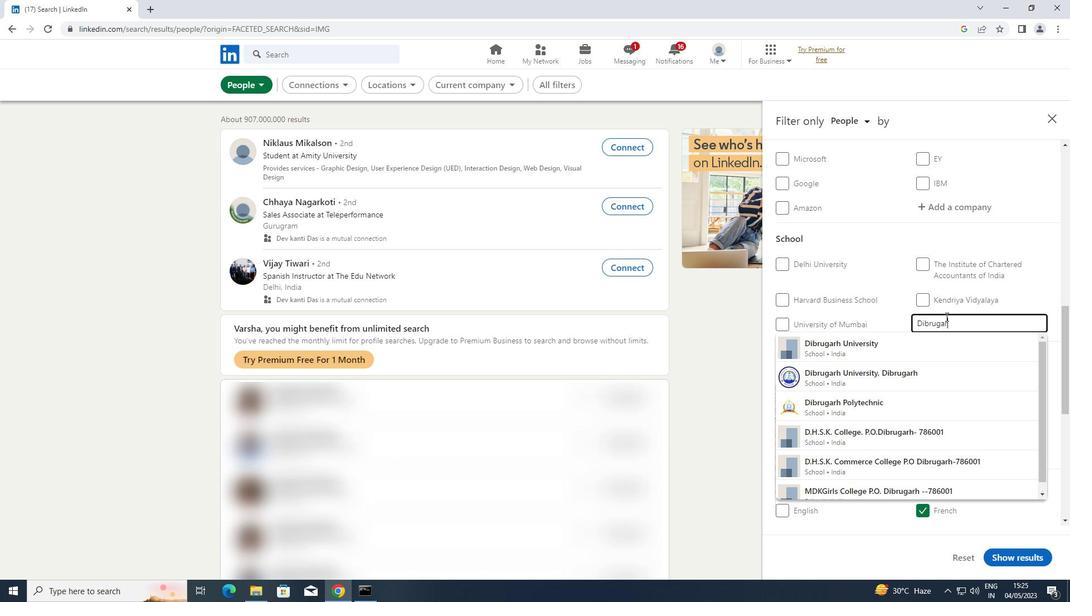 
Action: Mouse moved to (922, 337)
Screenshot: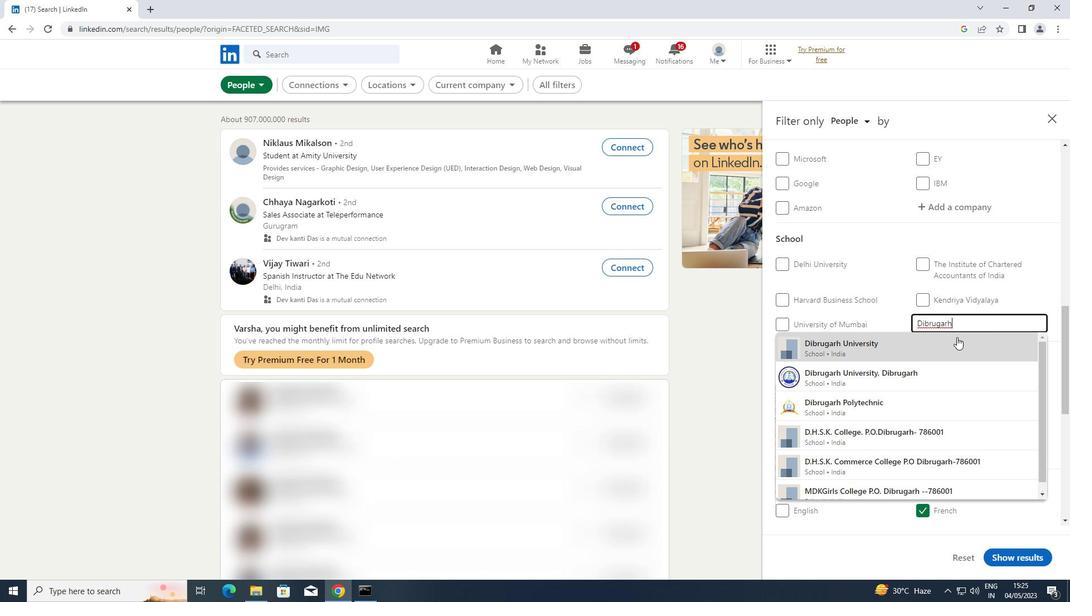
Action: Mouse pressed left at (922, 337)
Screenshot: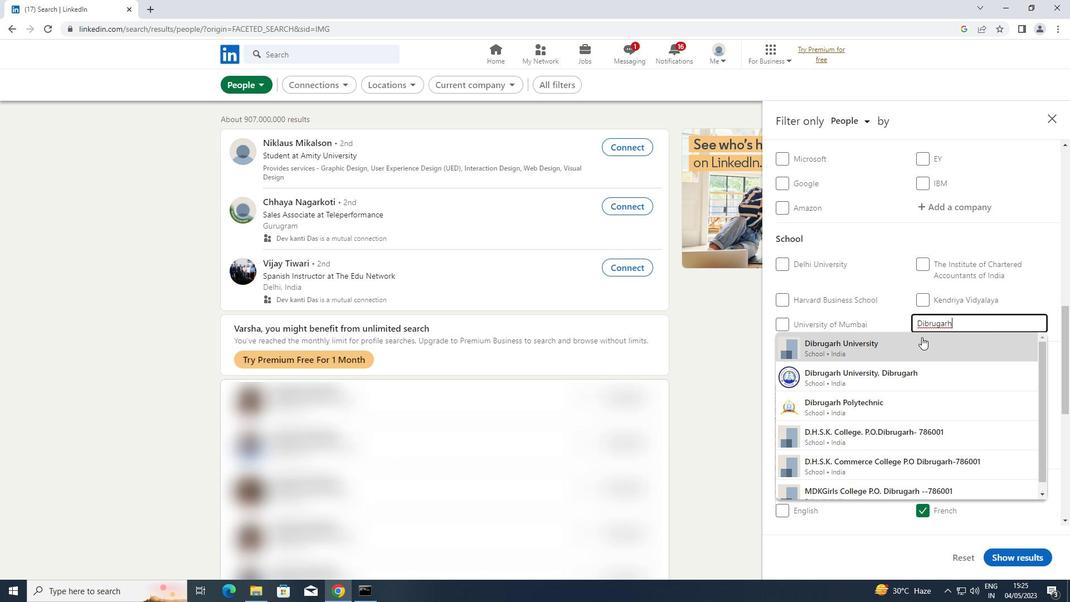 
Action: Mouse moved to (918, 337)
Screenshot: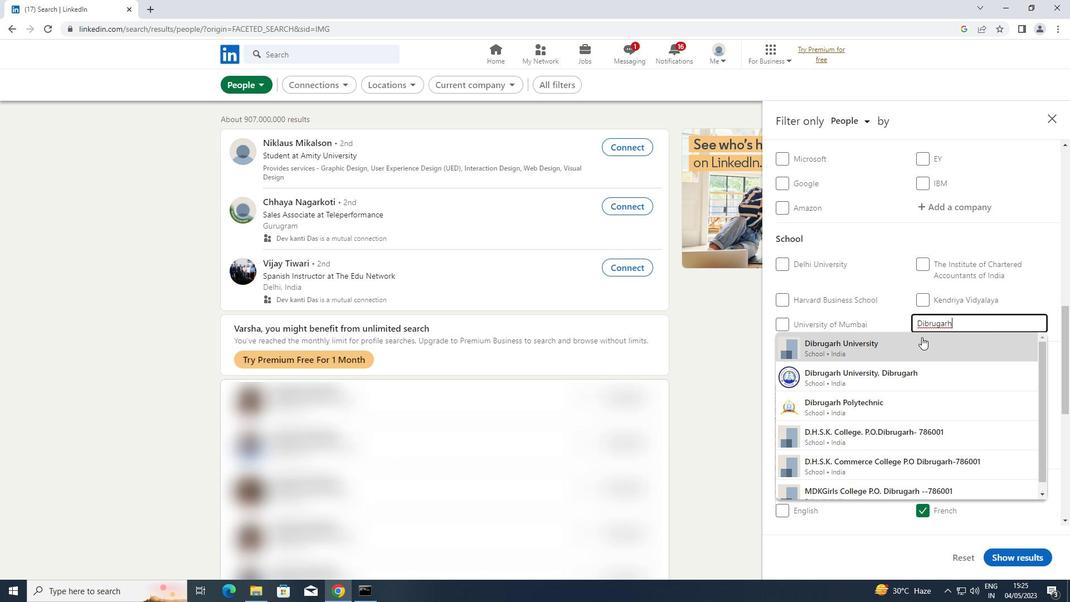 
Action: Mouse scrolled (918, 336) with delta (0, 0)
Screenshot: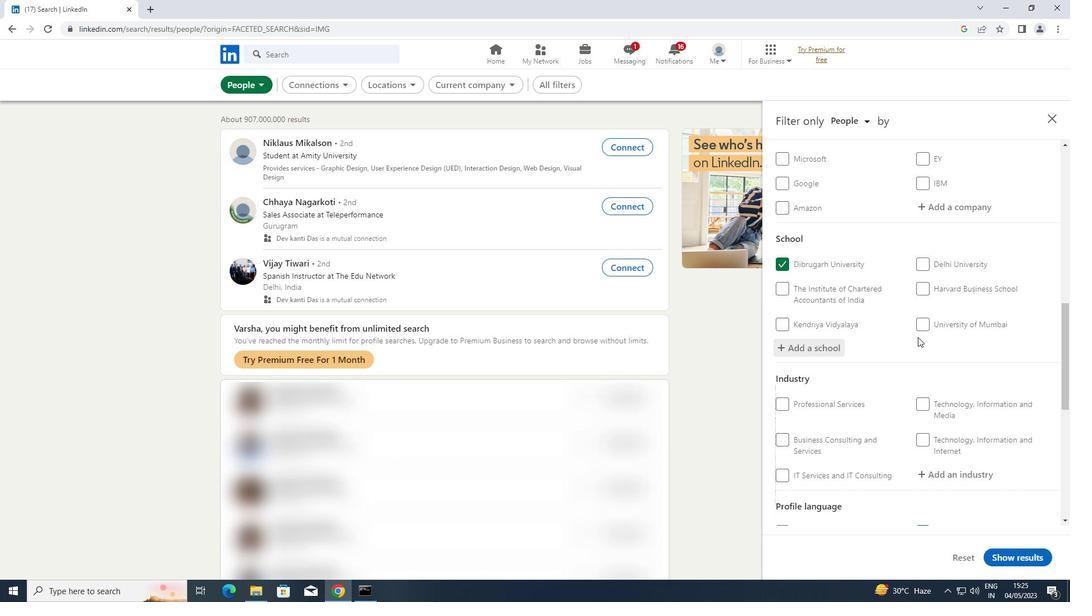 
Action: Mouse scrolled (918, 336) with delta (0, 0)
Screenshot: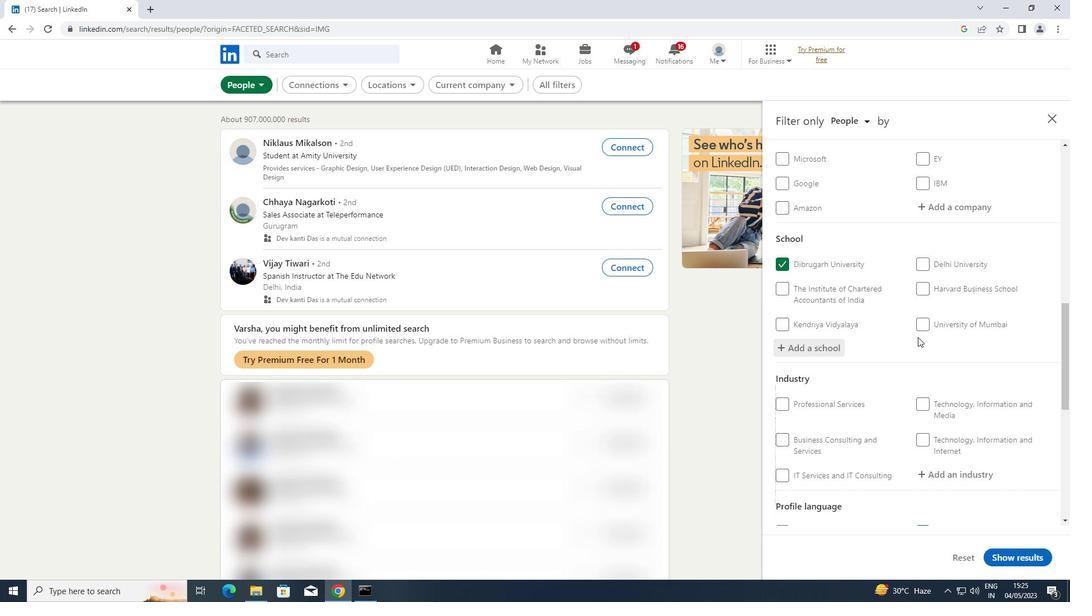 
Action: Mouse scrolled (918, 336) with delta (0, 0)
Screenshot: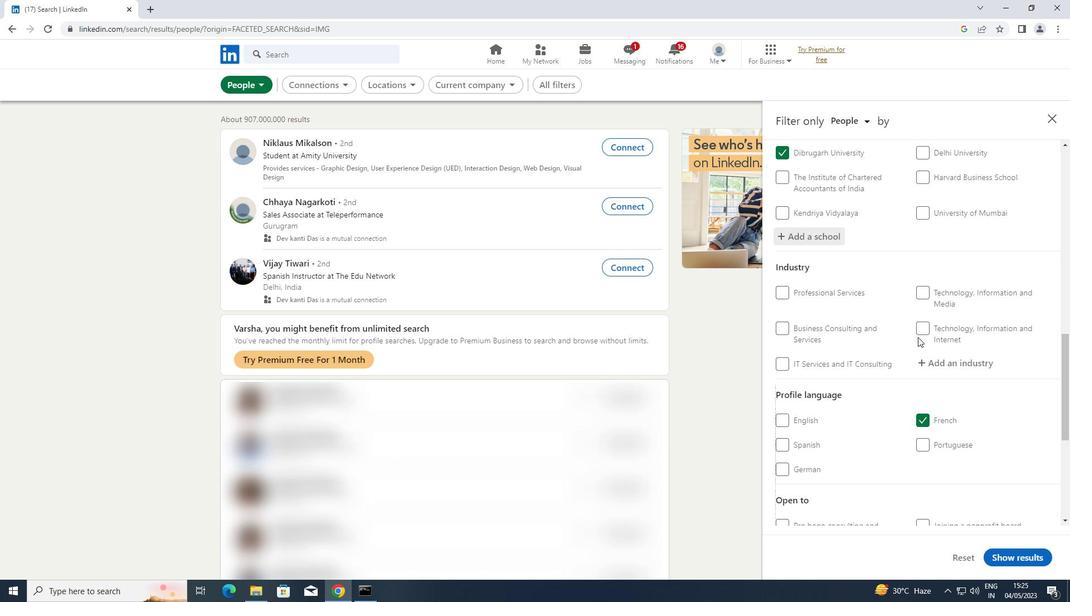 
Action: Mouse moved to (963, 307)
Screenshot: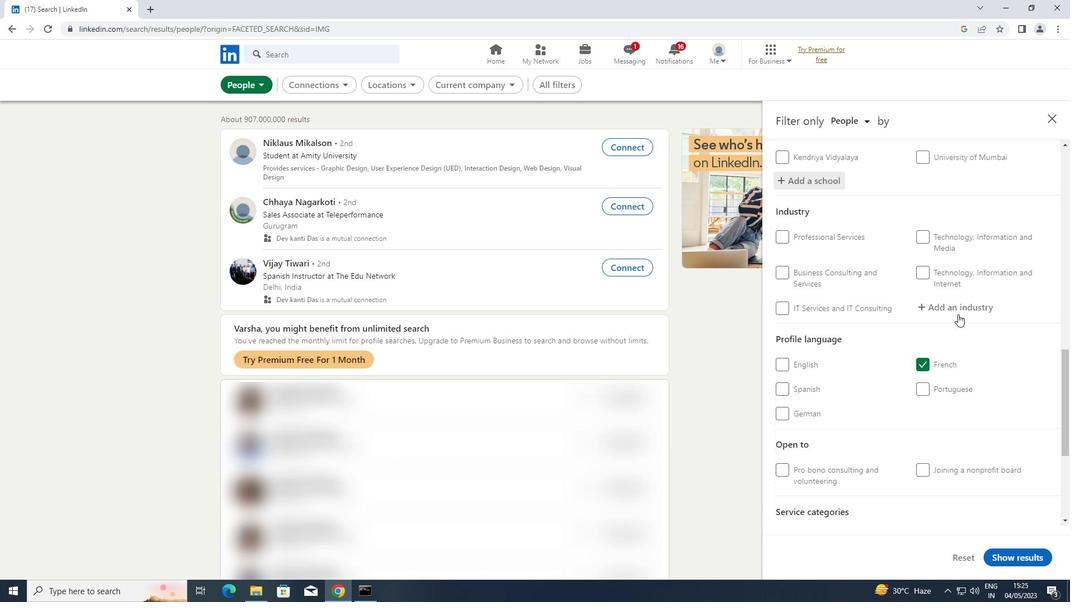 
Action: Mouse pressed left at (963, 307)
Screenshot: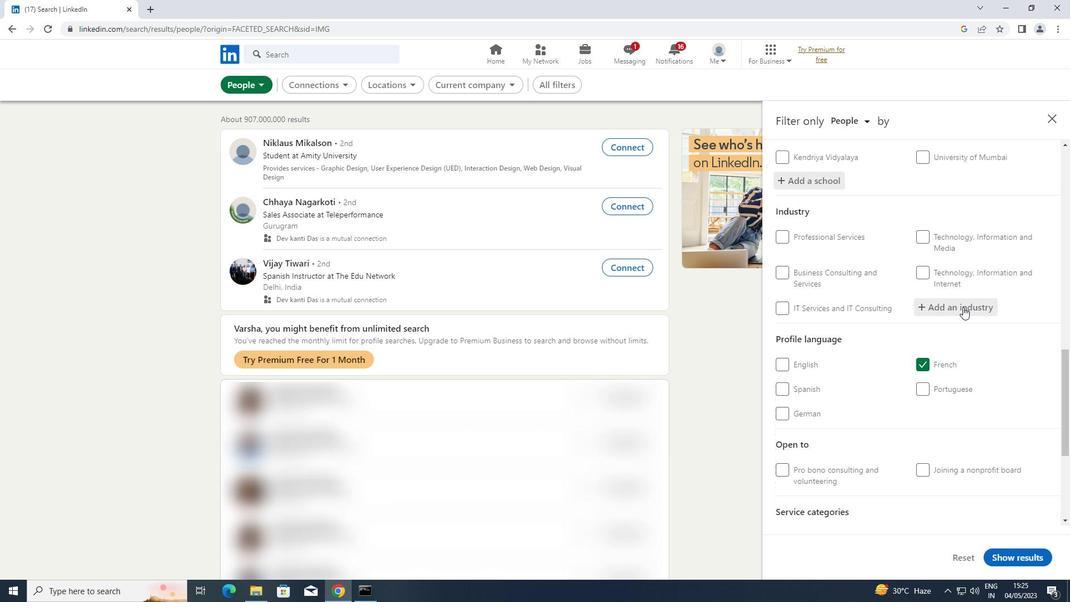 
Action: Key pressed <Key.shift>AGRICULTURAL
Screenshot: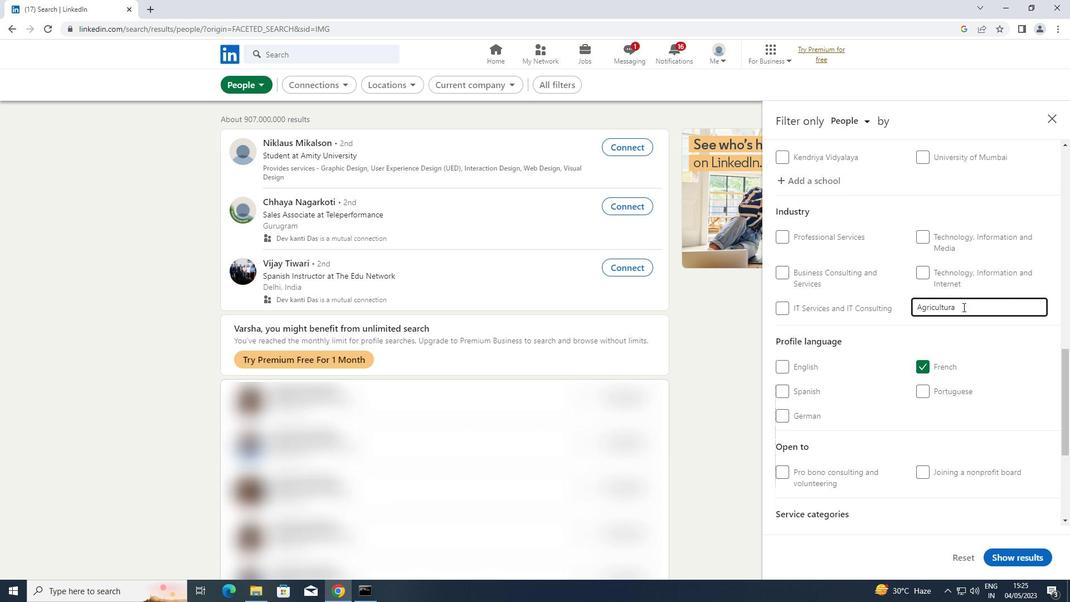 
Action: Mouse moved to (848, 327)
Screenshot: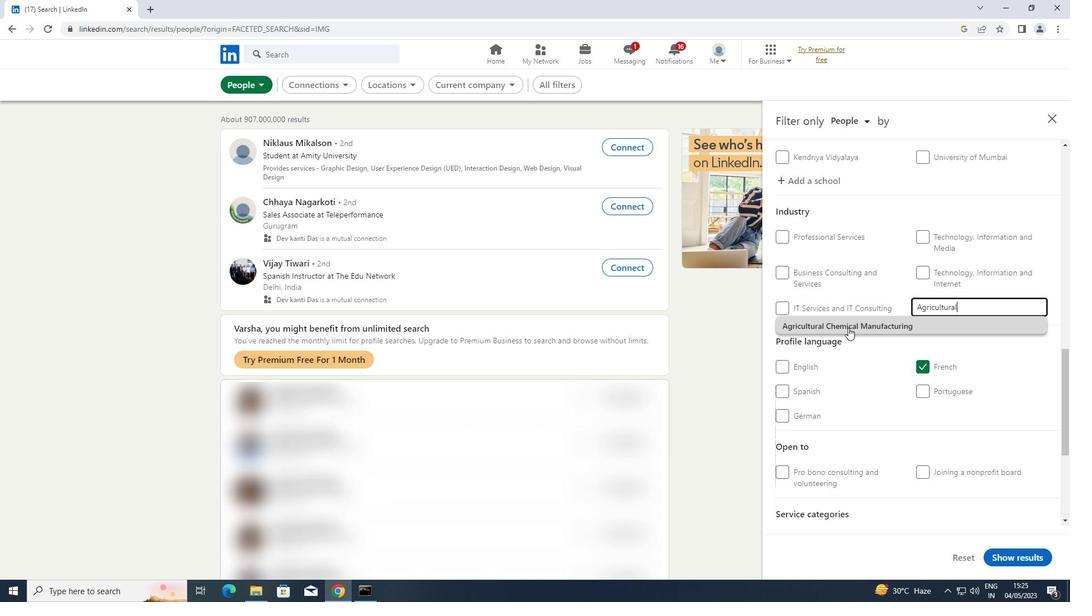 
Action: Mouse pressed left at (848, 327)
Screenshot: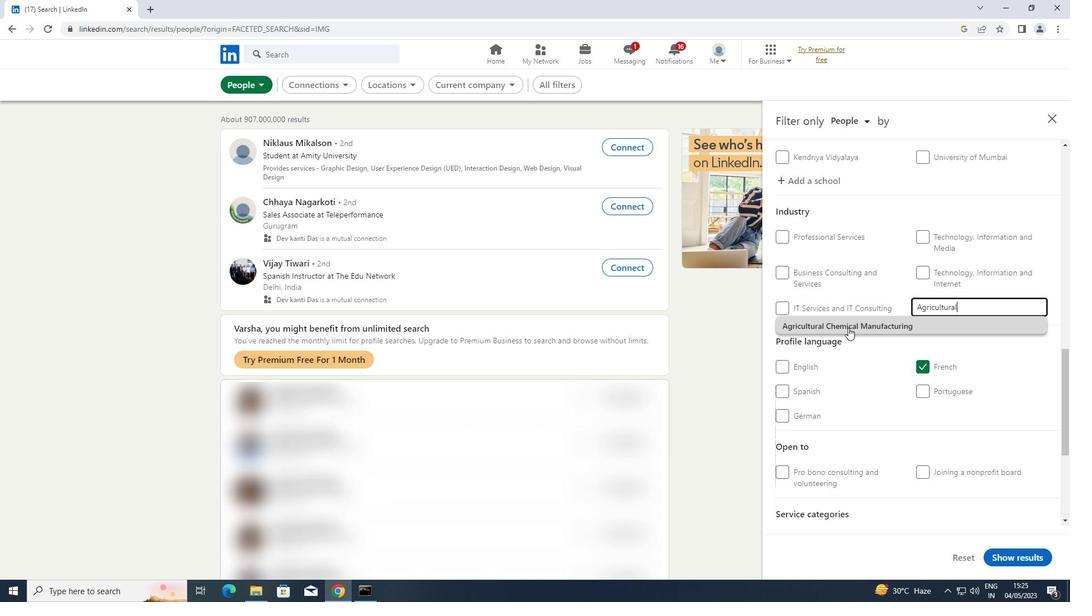 
Action: Mouse moved to (849, 326)
Screenshot: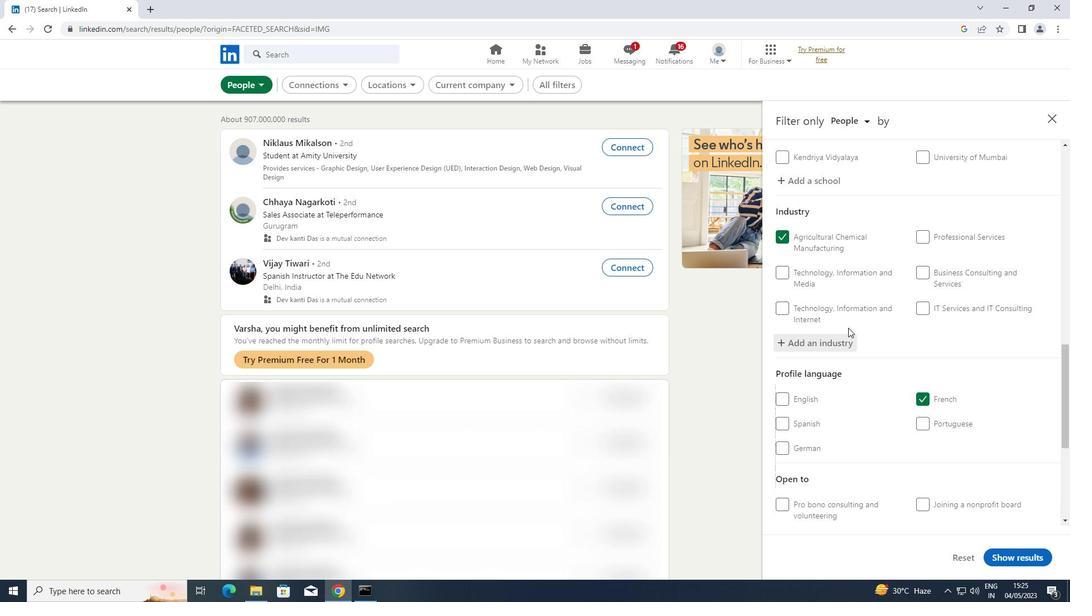
Action: Mouse scrolled (849, 326) with delta (0, 0)
Screenshot: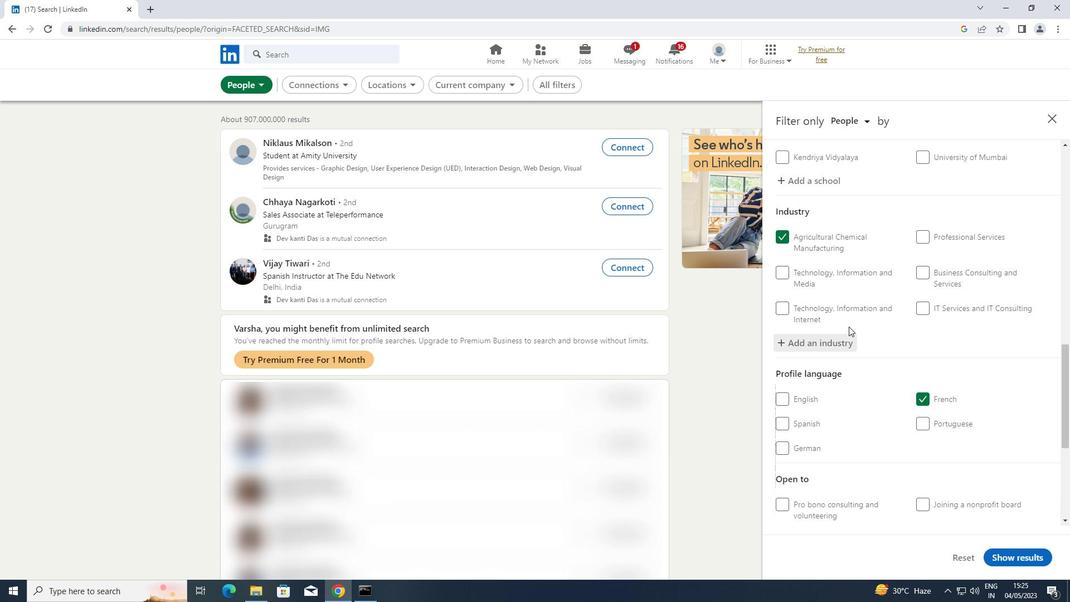 
Action: Mouse scrolled (849, 326) with delta (0, 0)
Screenshot: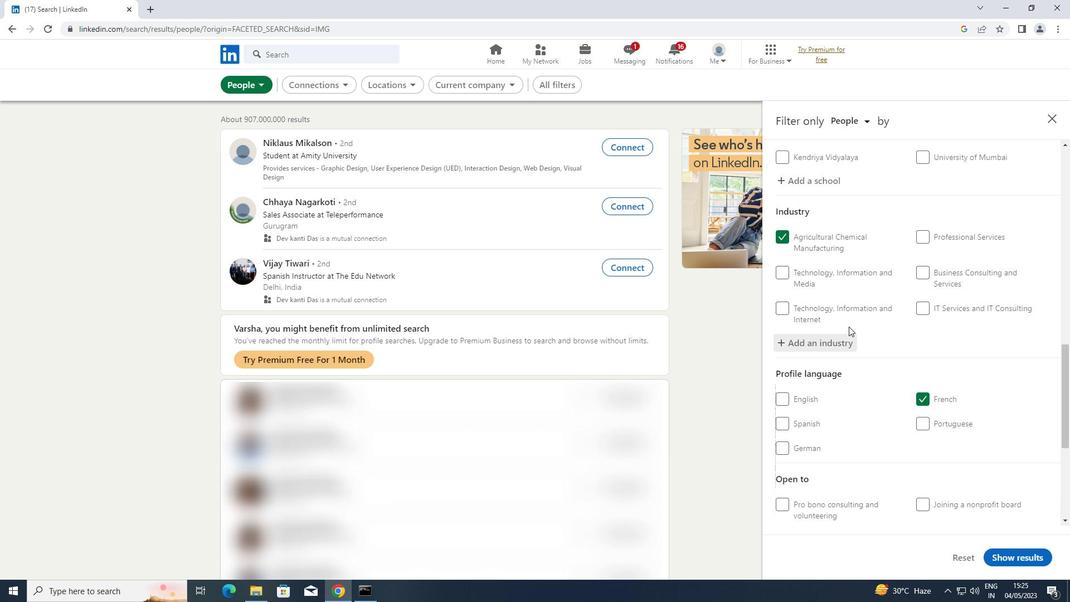 
Action: Mouse scrolled (849, 326) with delta (0, 0)
Screenshot: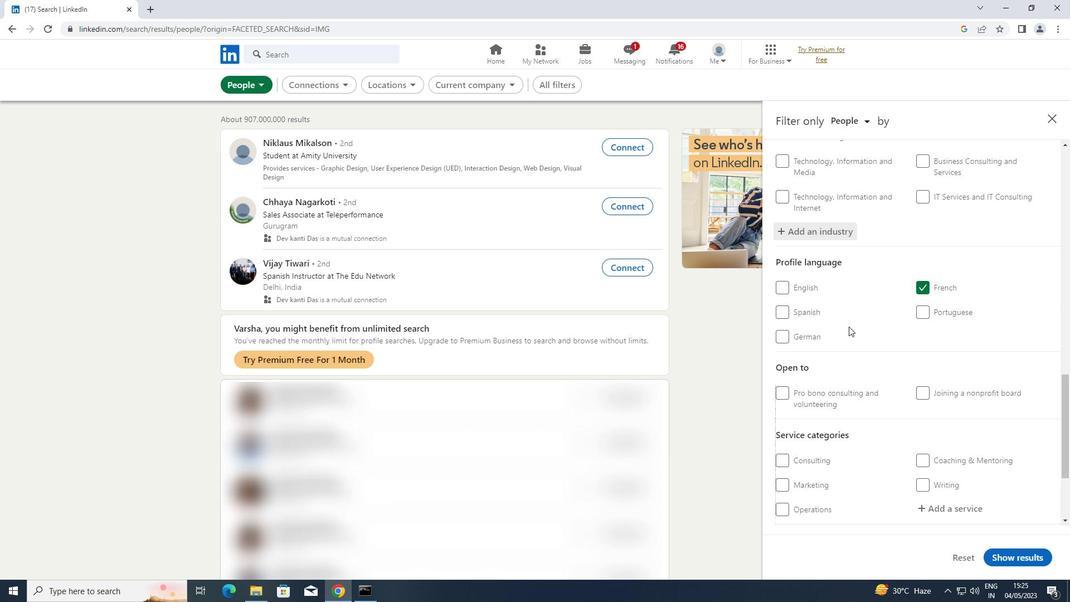 
Action: Mouse scrolled (849, 326) with delta (0, 0)
Screenshot: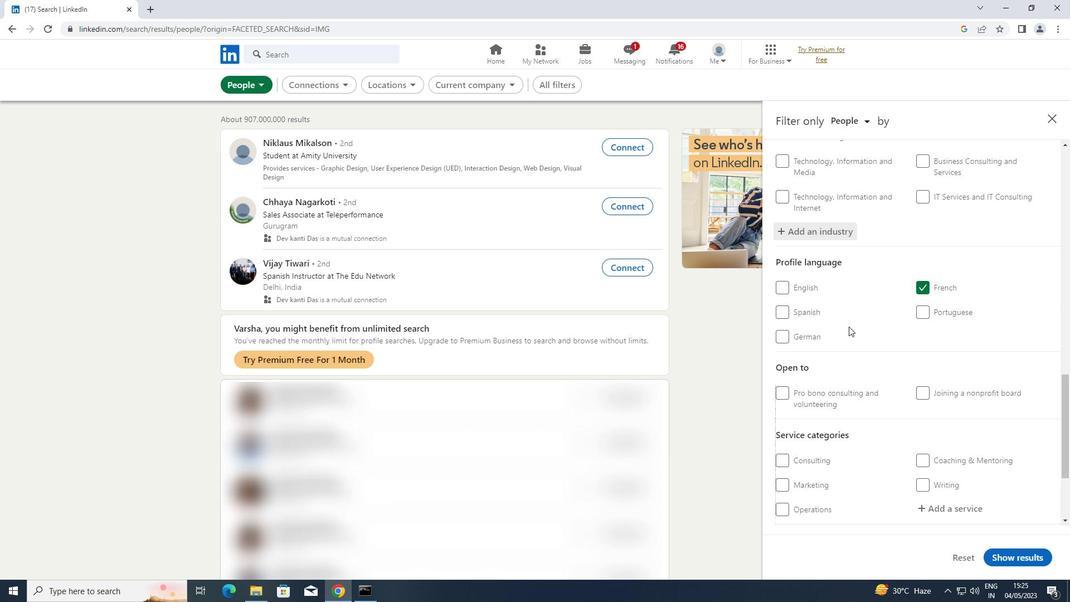 
Action: Mouse scrolled (849, 326) with delta (0, 0)
Screenshot: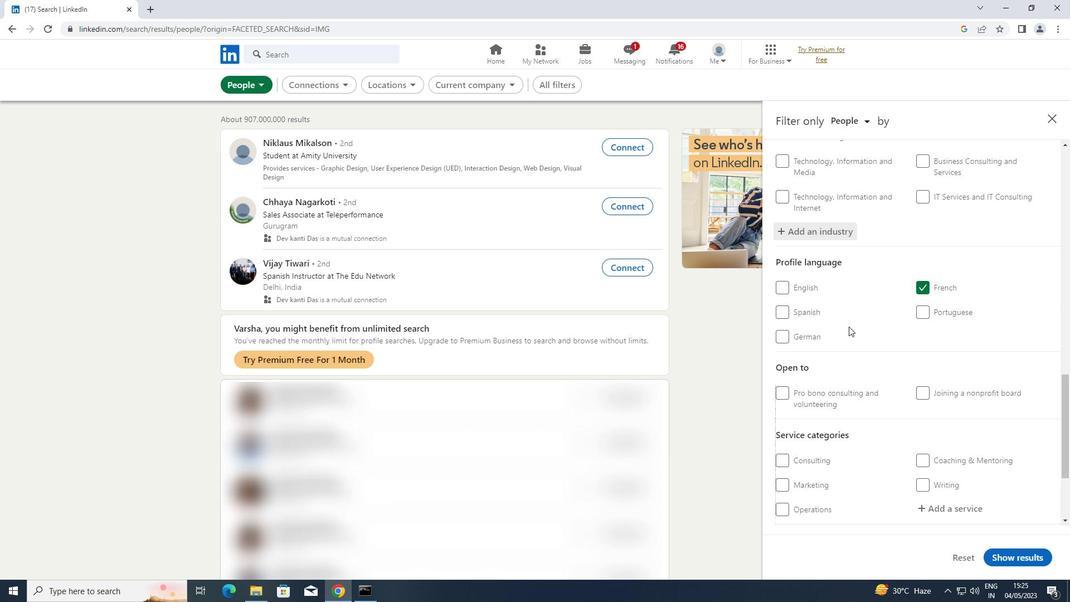 
Action: Mouse moved to (979, 367)
Screenshot: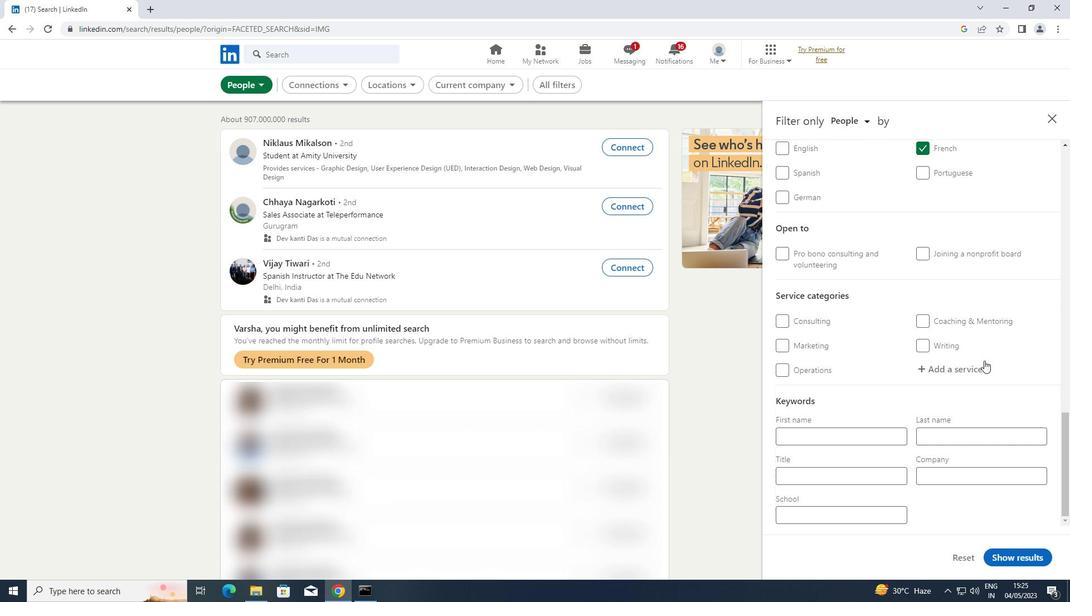 
Action: Mouse pressed left at (979, 367)
Screenshot: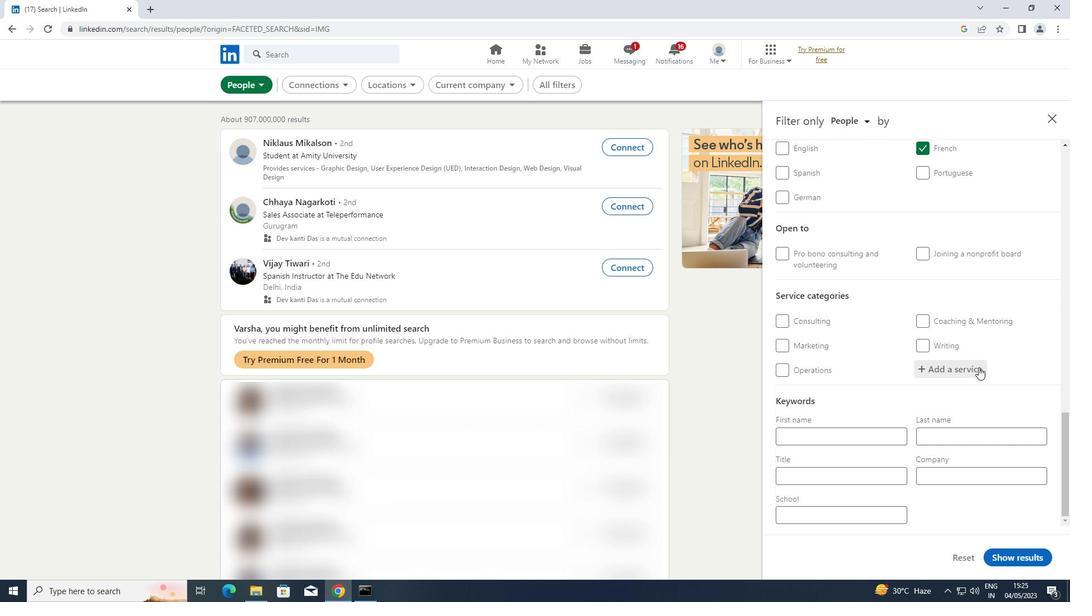 
Action: Key pressed <Key.shift>EXECUTIVE
Screenshot: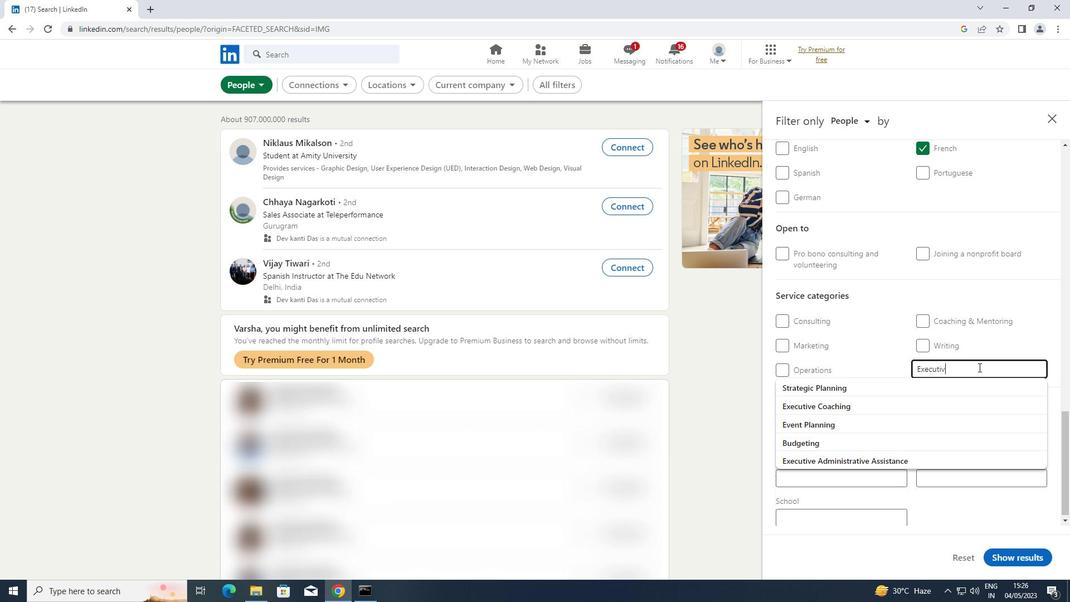 
Action: Mouse moved to (899, 384)
Screenshot: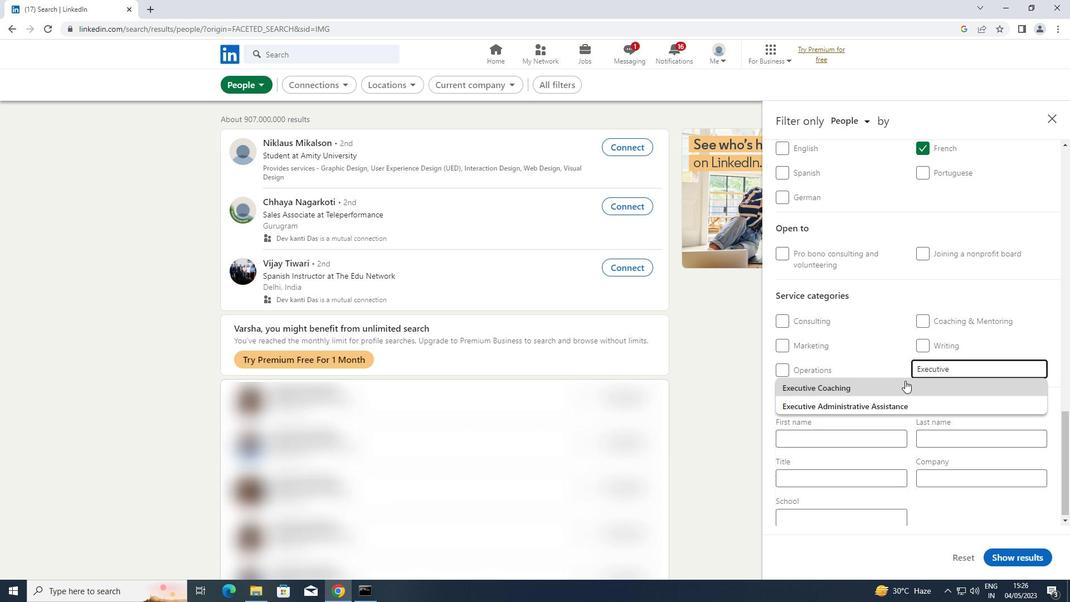 
Action: Mouse pressed left at (899, 384)
Screenshot: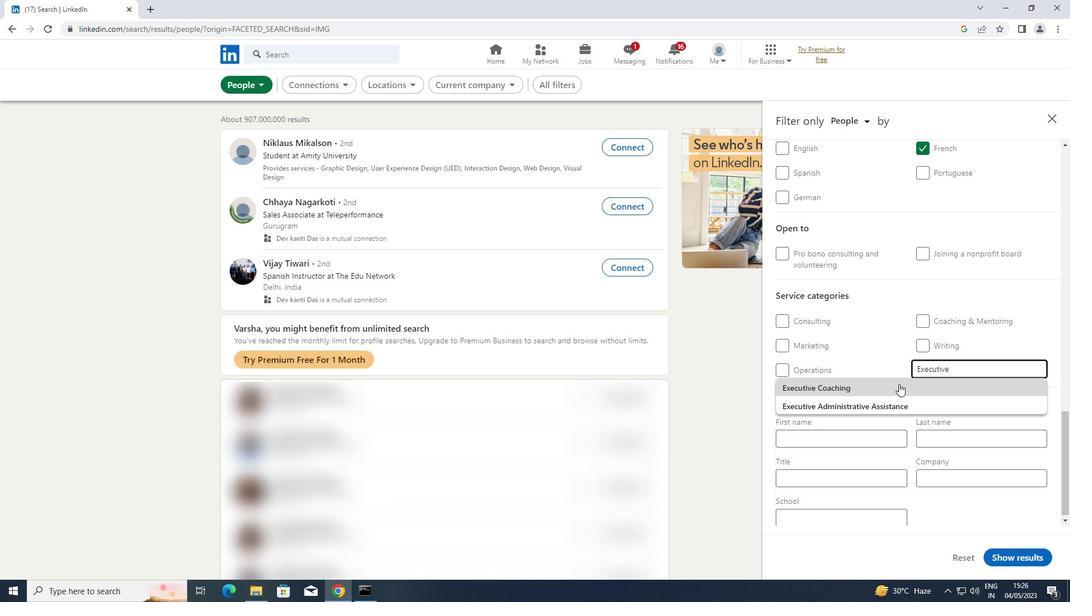 
Action: Mouse scrolled (899, 383) with delta (0, 0)
Screenshot: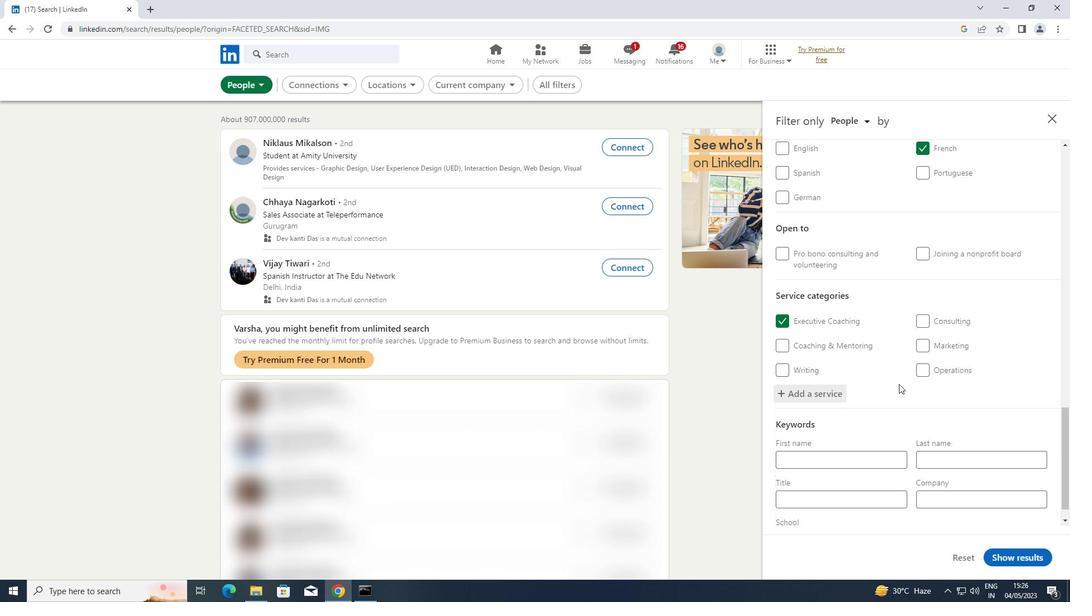 
Action: Mouse scrolled (899, 383) with delta (0, 0)
Screenshot: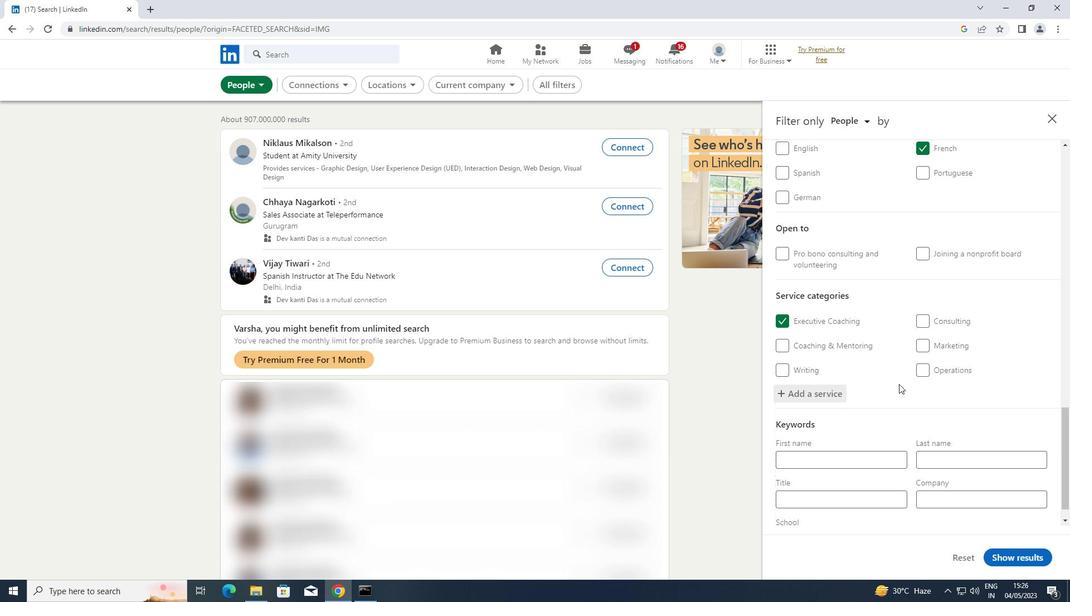 
Action: Mouse scrolled (899, 383) with delta (0, 0)
Screenshot: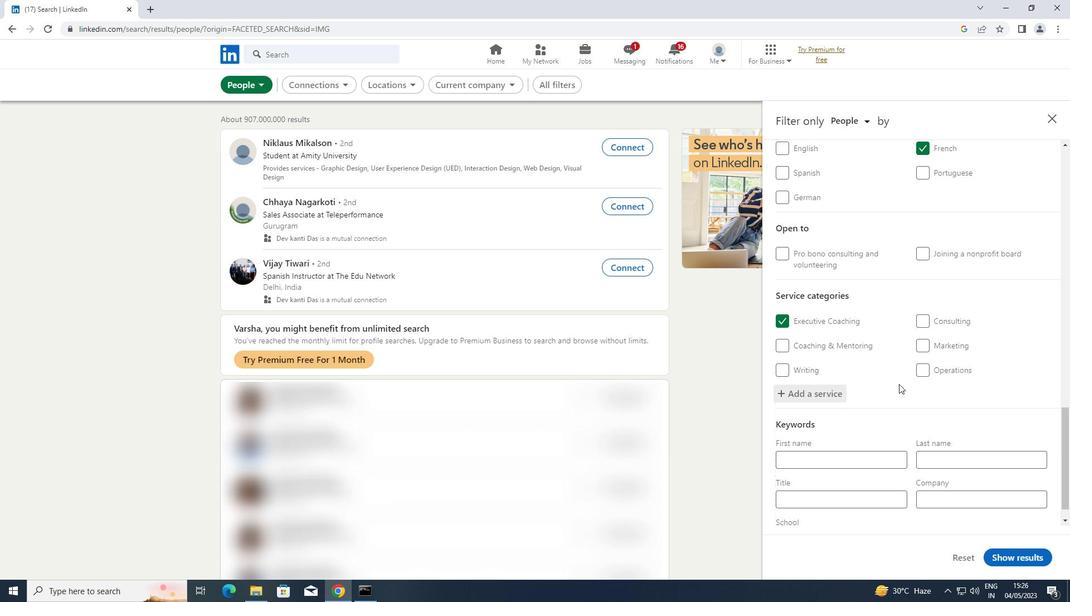 
Action: Mouse scrolled (899, 383) with delta (0, 0)
Screenshot: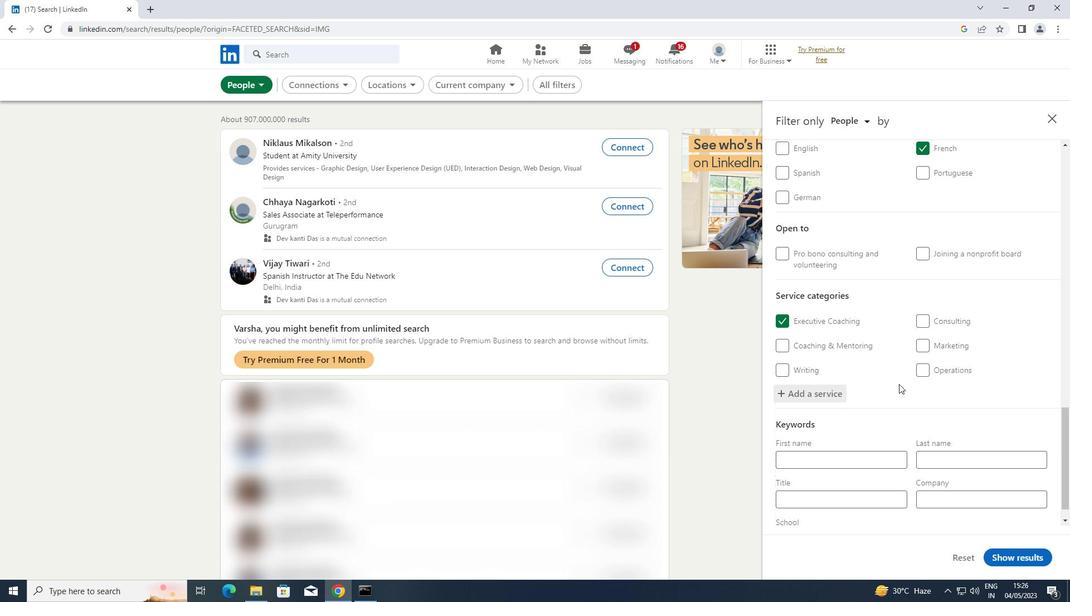 
Action: Mouse scrolled (899, 383) with delta (0, 0)
Screenshot: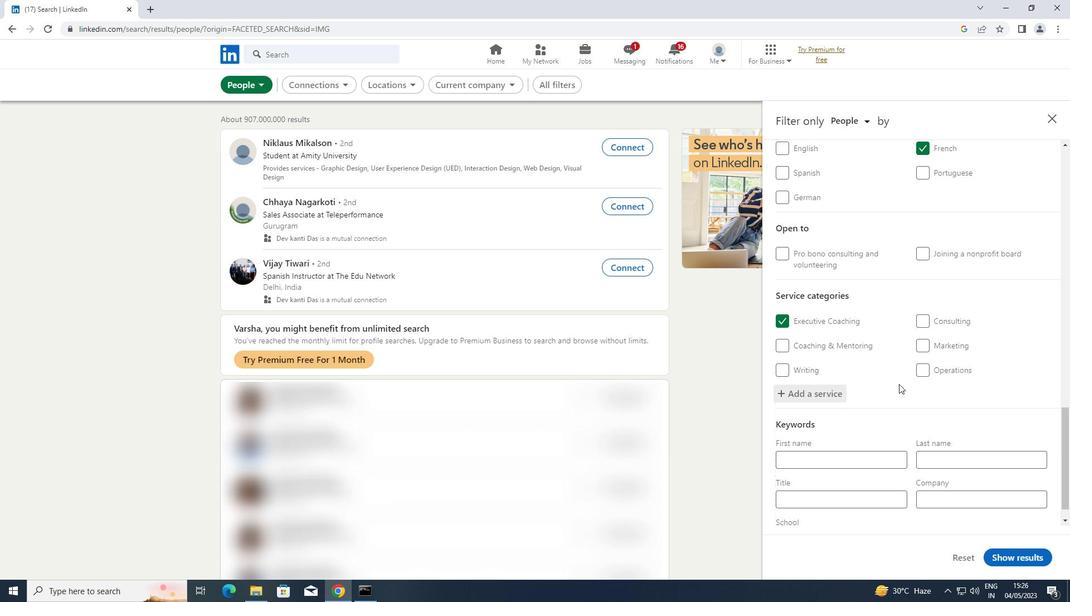 
Action: Mouse scrolled (899, 383) with delta (0, 0)
Screenshot: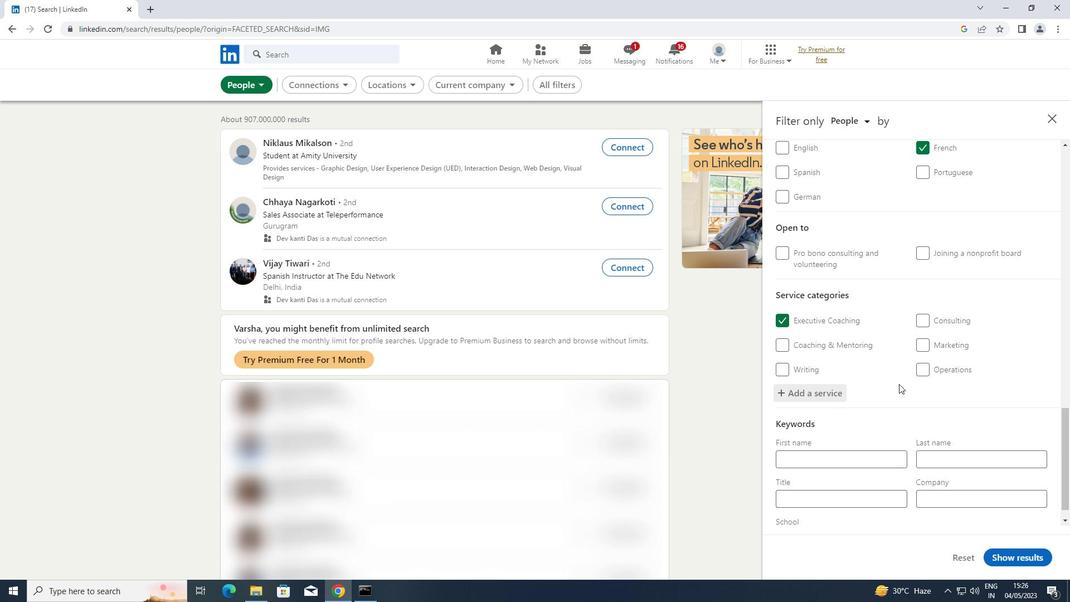 
Action: Mouse scrolled (899, 383) with delta (0, 0)
Screenshot: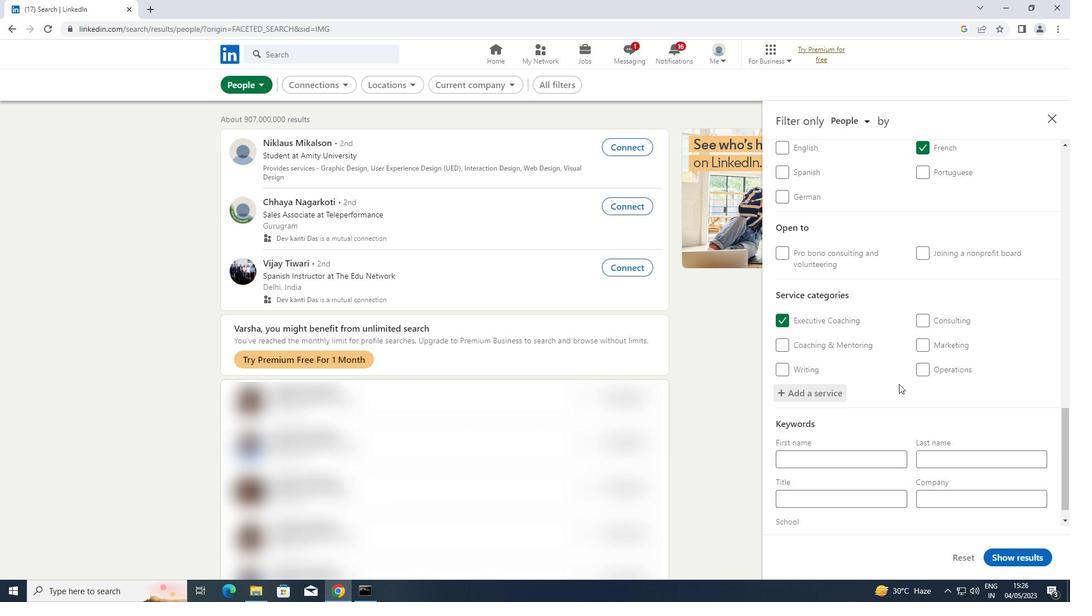 
Action: Mouse moved to (829, 471)
Screenshot: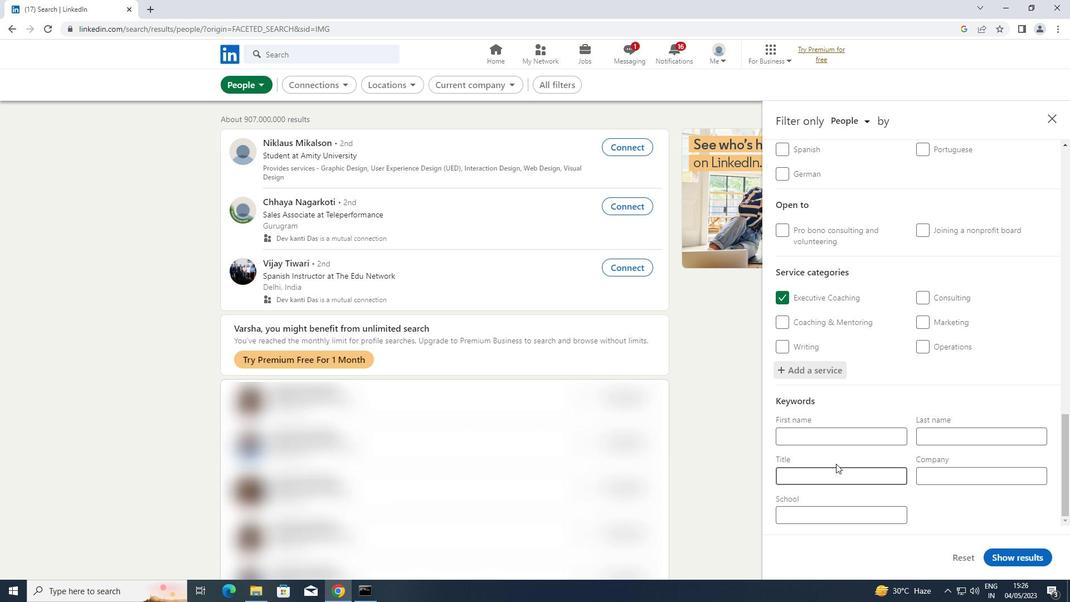 
Action: Mouse pressed left at (829, 471)
Screenshot: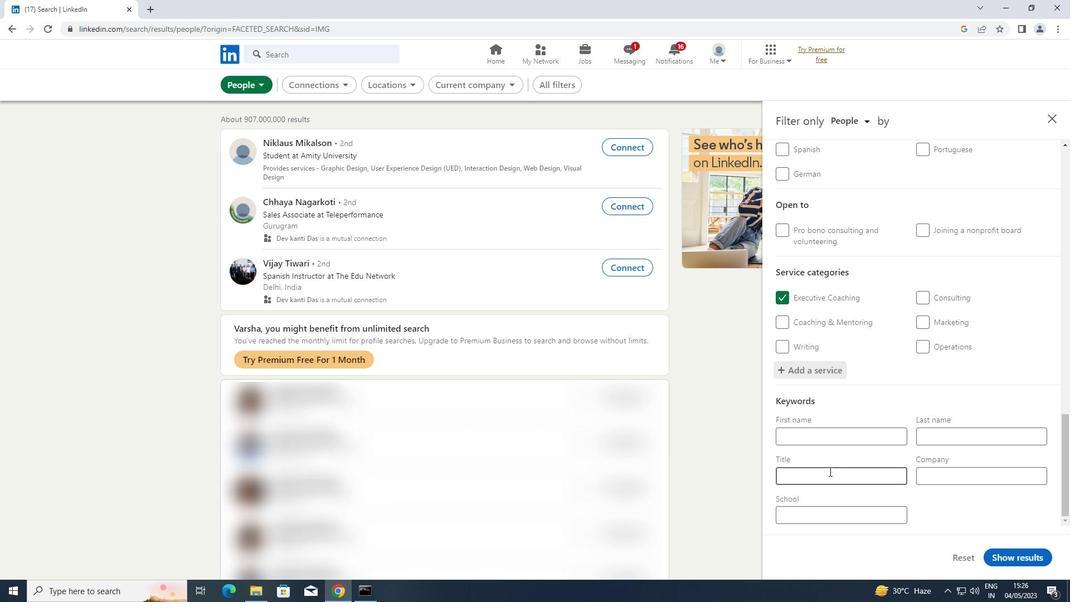 
Action: Key pressed <Key.shift>DENTAL<Key.space><Key.shift>HYGIENIST
Screenshot: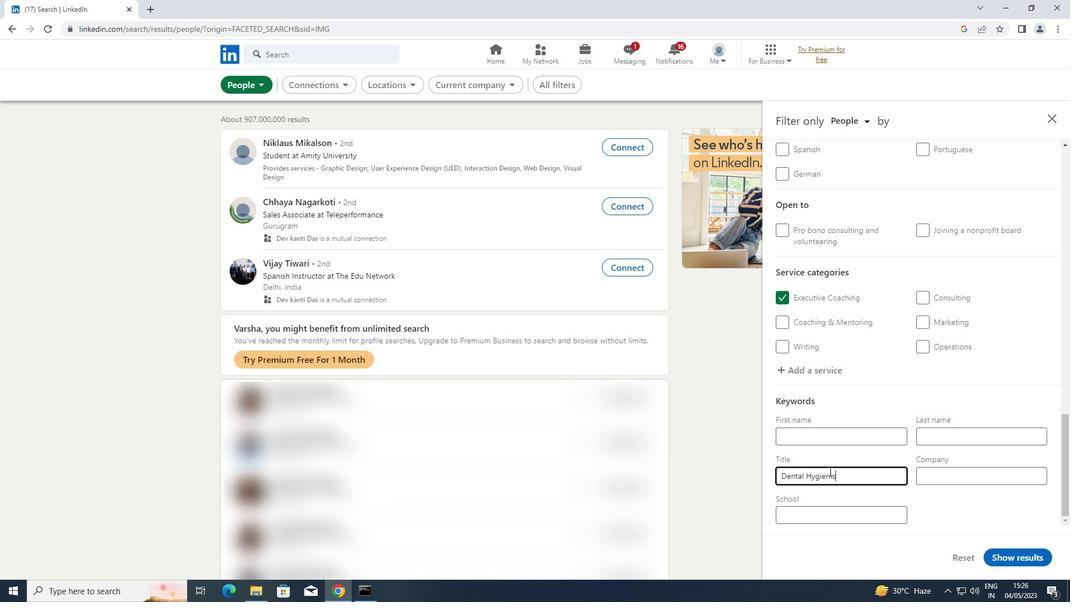 
Action: Mouse moved to (1011, 559)
Screenshot: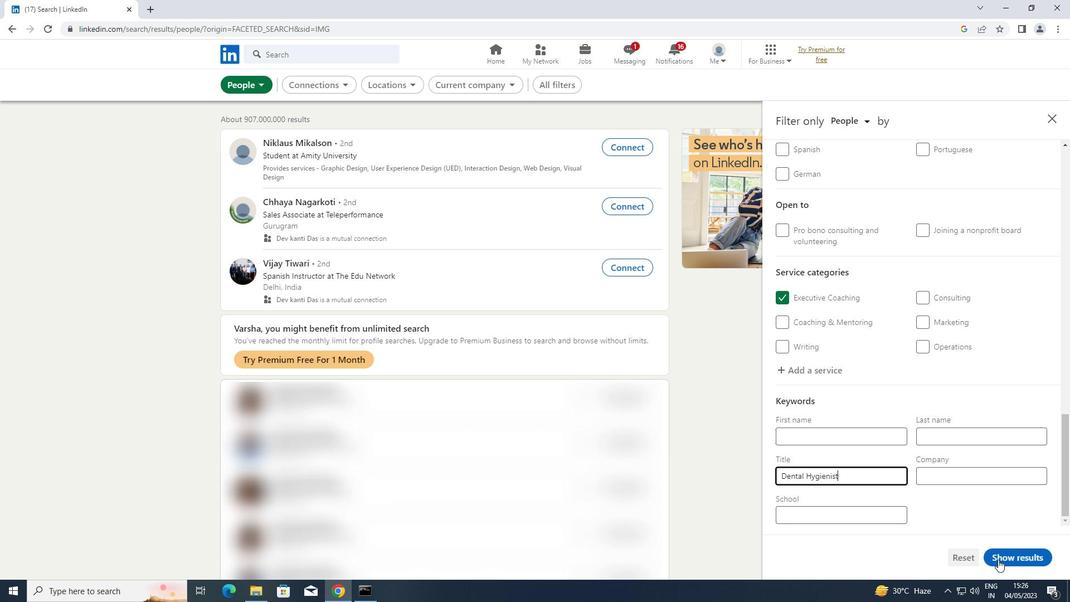 
Action: Mouse pressed left at (1011, 559)
Screenshot: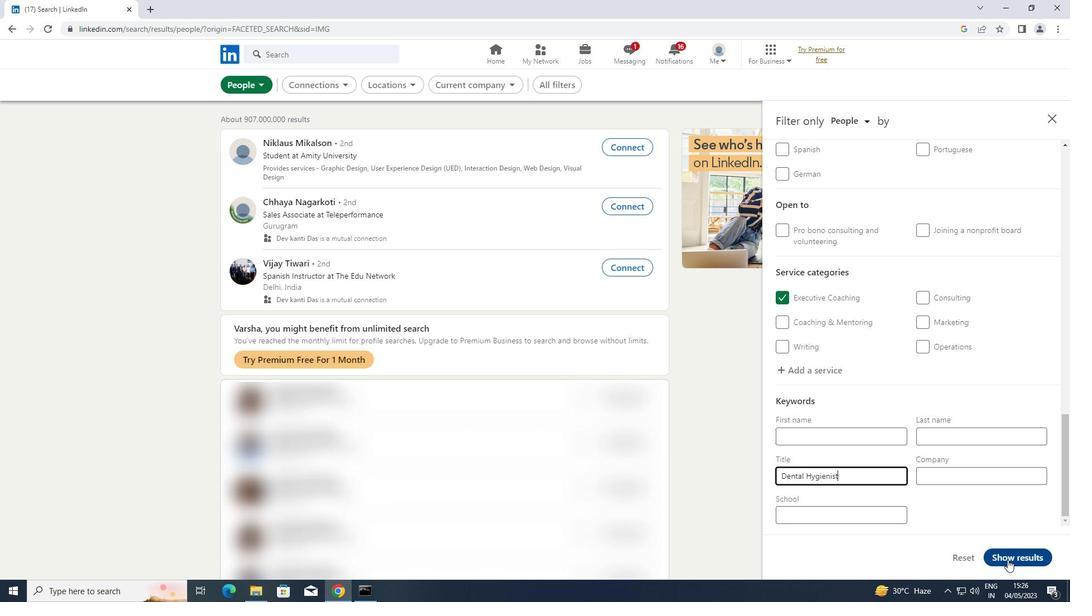 
